 Task: Add an event with the title Second Interview with Christena, date '2023/11/17', time 8:30 AM to 10:30 AMand add a description: Staff Training on Customer Service is a comprehensive and interactive program designed to equip employees with the skills, knowledge, and mindset necessary to deliver exceptional customer service experiences. This training focuses on building strong customer relationships, enhancing communication skills, and developing problem-solving abilities to exceed customer expectations._x000D_
_x000D_
, put the event into Red category . Add location for the event as: 987 Unter den Linden, Berlin, Germany, logged in from the account softage.9@softage.netand send the event invitation to softage.10@softage.net with CC to  softage.7@softage.net. Set a reminder for the event At time of event
Action: Mouse moved to (81, 110)
Screenshot: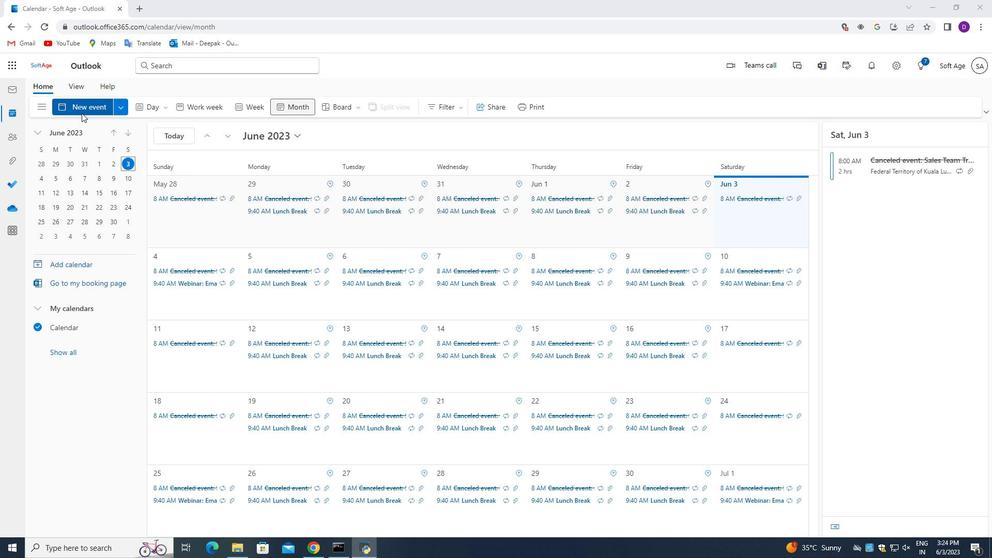 
Action: Mouse pressed left at (81, 110)
Screenshot: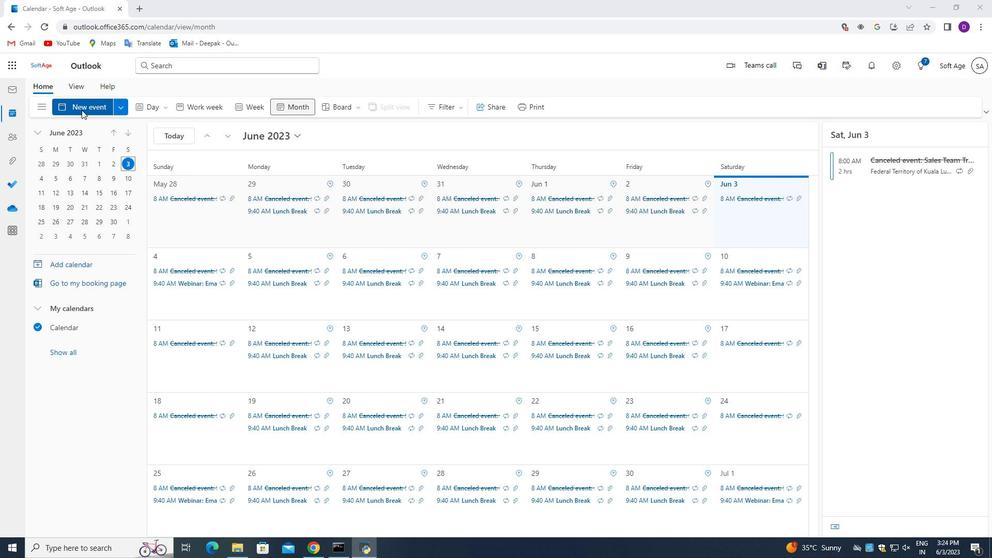 
Action: Mouse moved to (367, 375)
Screenshot: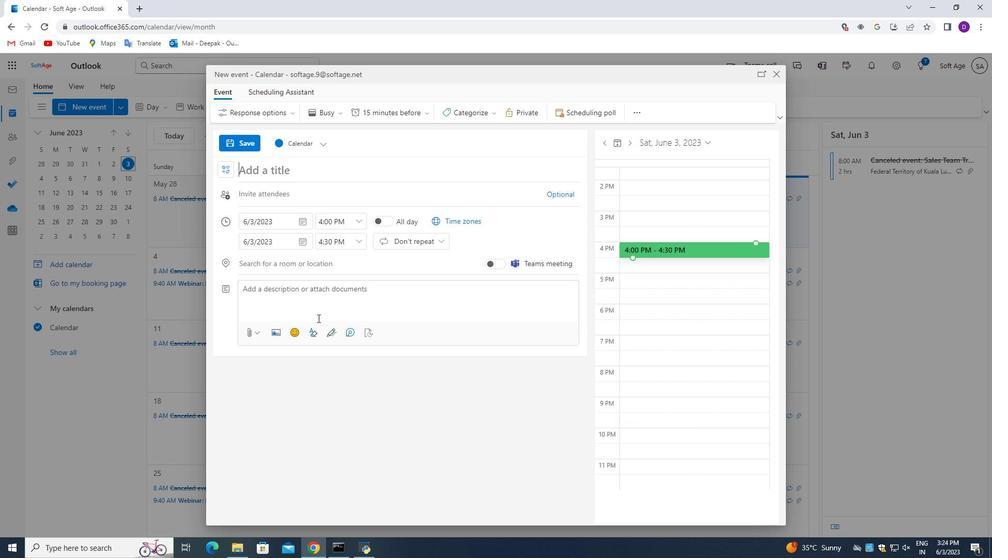 
Action: Key pressed <Key.shift_r>Second<Key.space><Key.shift>Interview<Key.space>with<Key.space><Key.shift_r>Cg<Key.backspace>hristena,<Key.space><Key.backspace><Key.backspace>
Screenshot: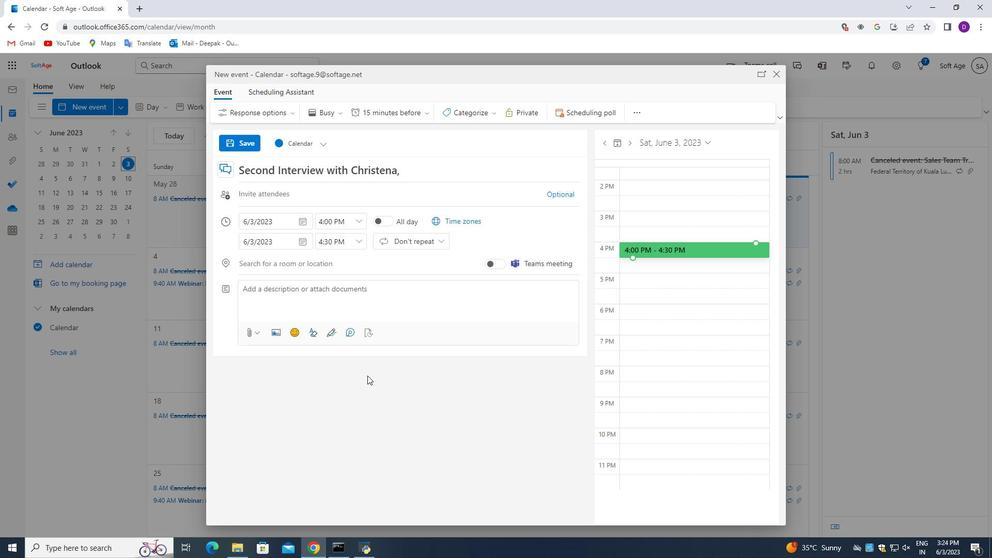 
Action: Mouse moved to (302, 223)
Screenshot: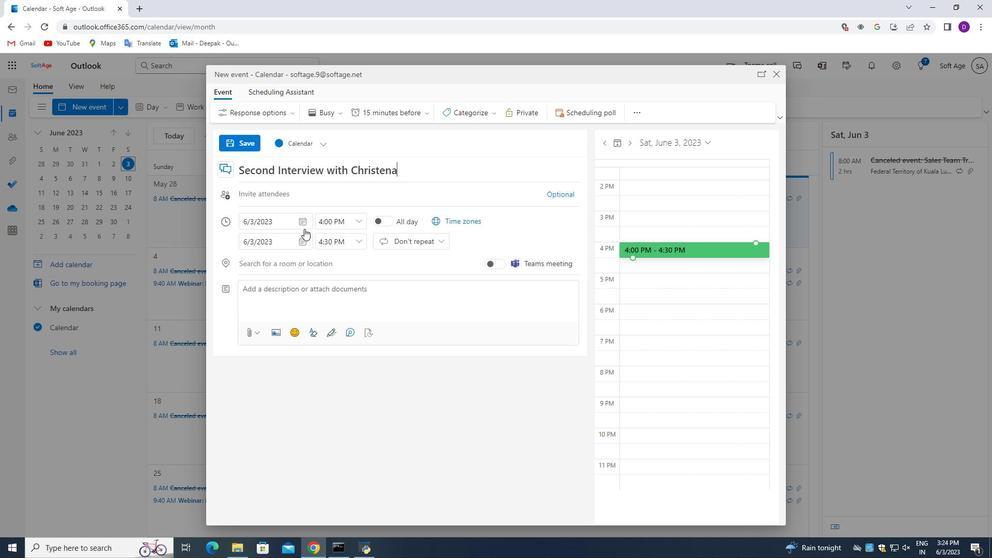 
Action: Mouse pressed left at (302, 223)
Screenshot: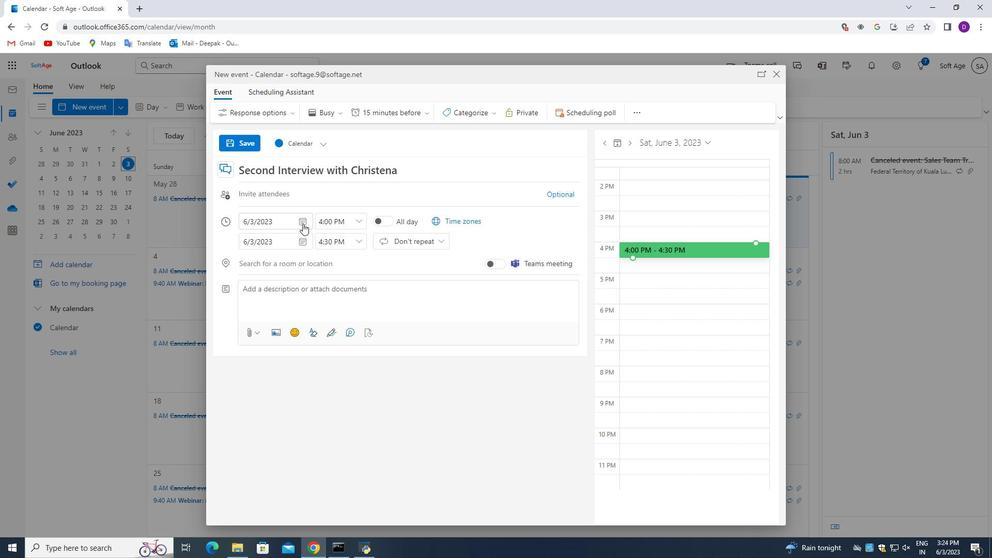 
Action: Mouse moved to (271, 241)
Screenshot: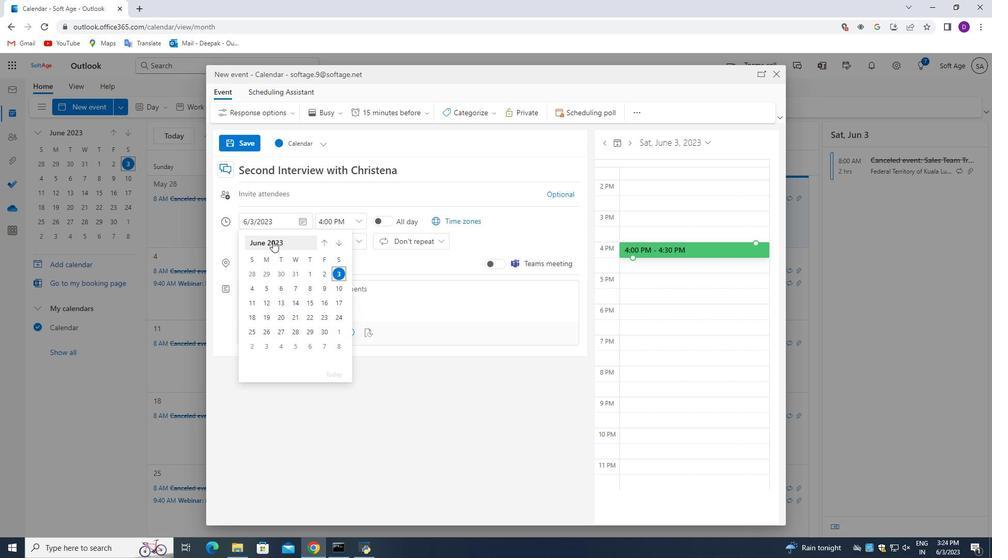 
Action: Mouse pressed left at (271, 241)
Screenshot: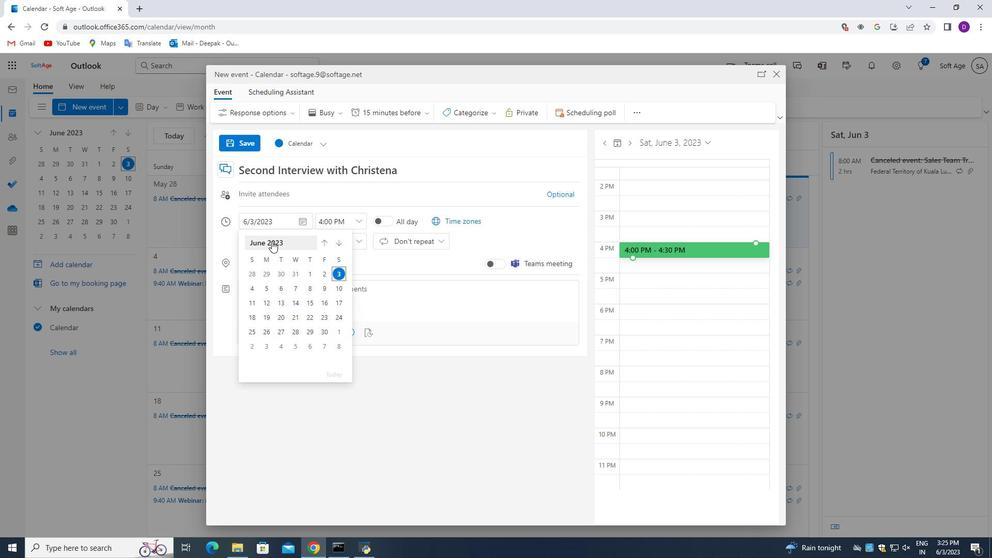
Action: Mouse moved to (333, 241)
Screenshot: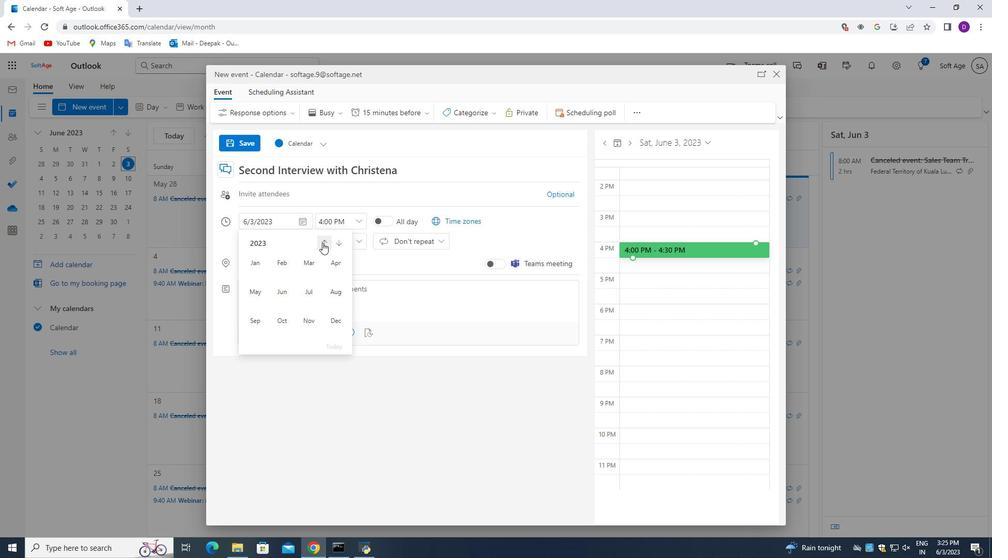 
Action: Mouse pressed left at (333, 241)
Screenshot: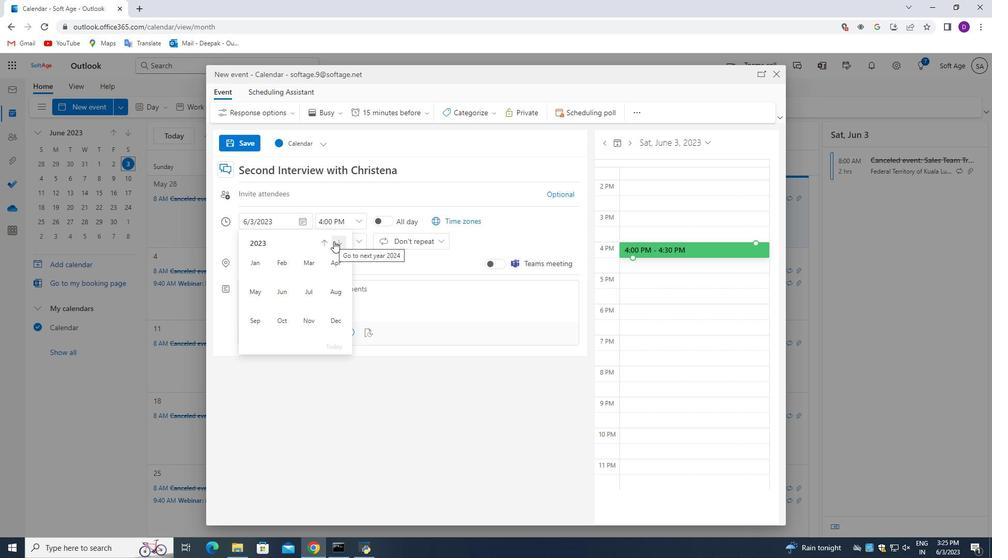 
Action: Mouse moved to (325, 240)
Screenshot: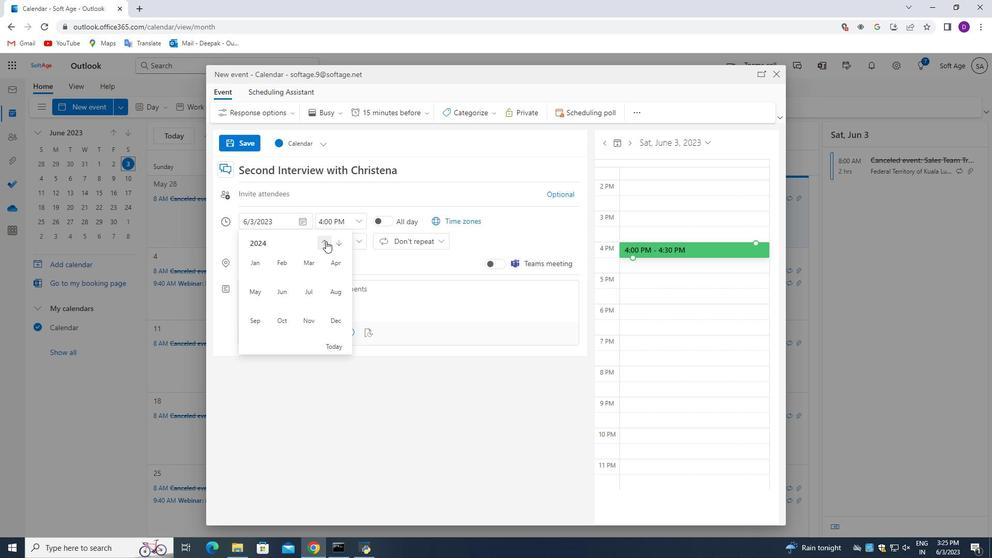 
Action: Mouse pressed left at (325, 240)
Screenshot: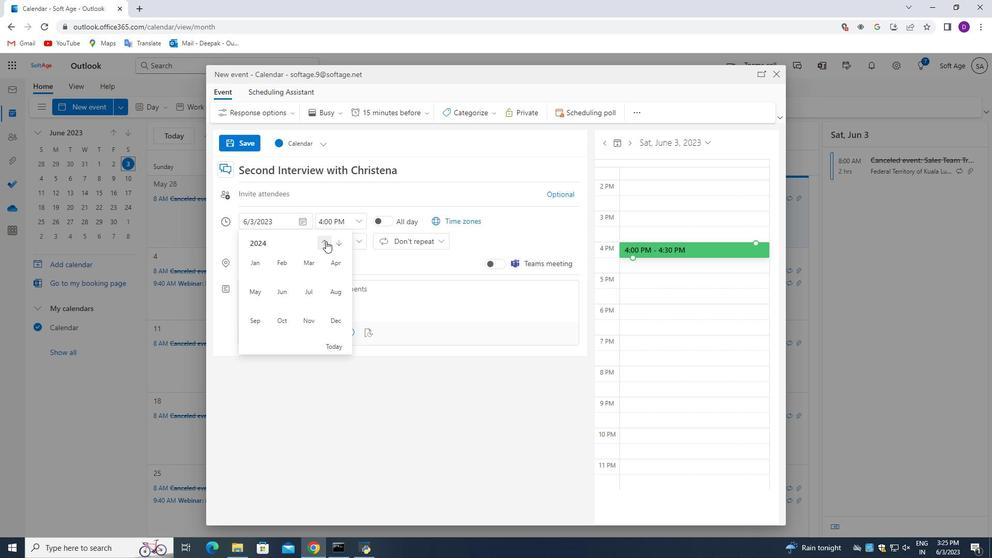 
Action: Mouse moved to (310, 317)
Screenshot: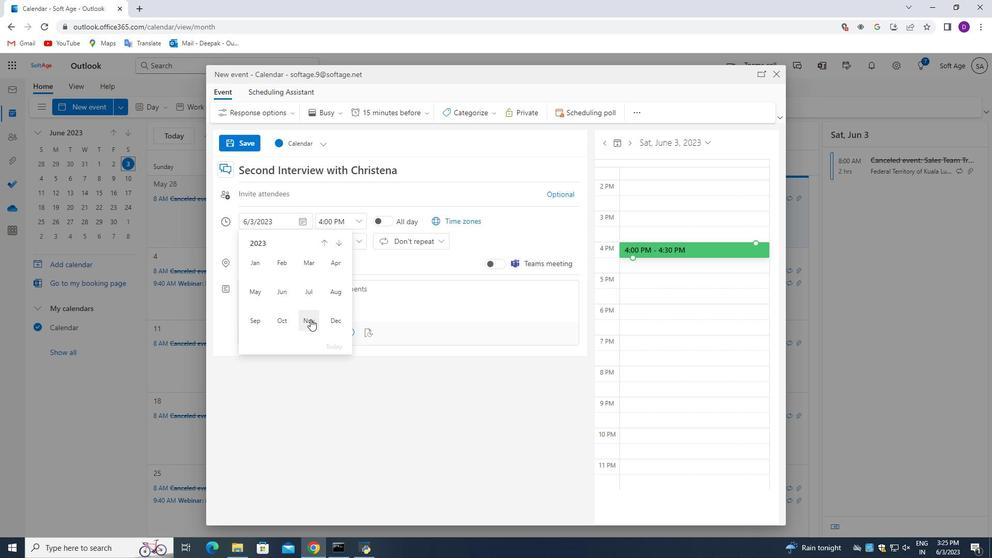 
Action: Mouse pressed left at (310, 317)
Screenshot: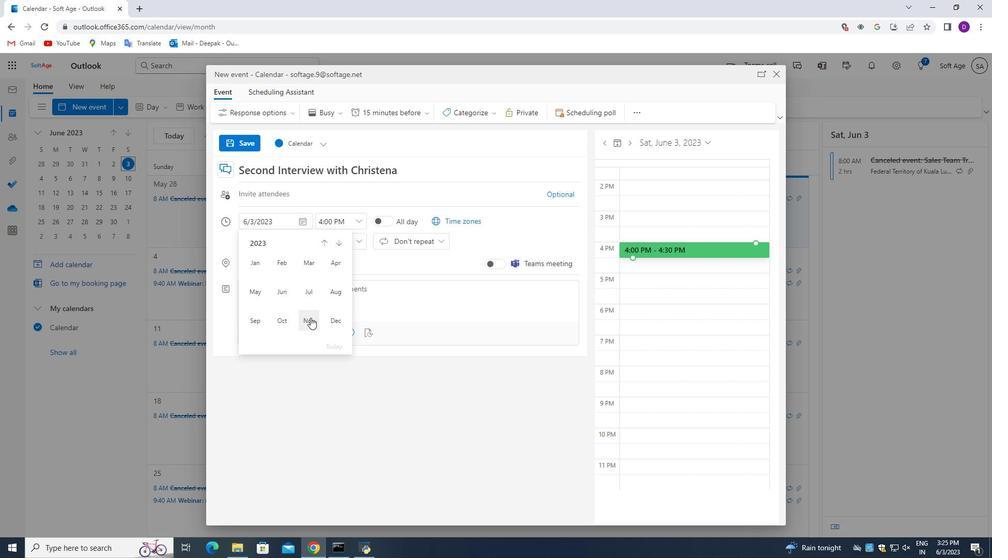 
Action: Mouse moved to (324, 302)
Screenshot: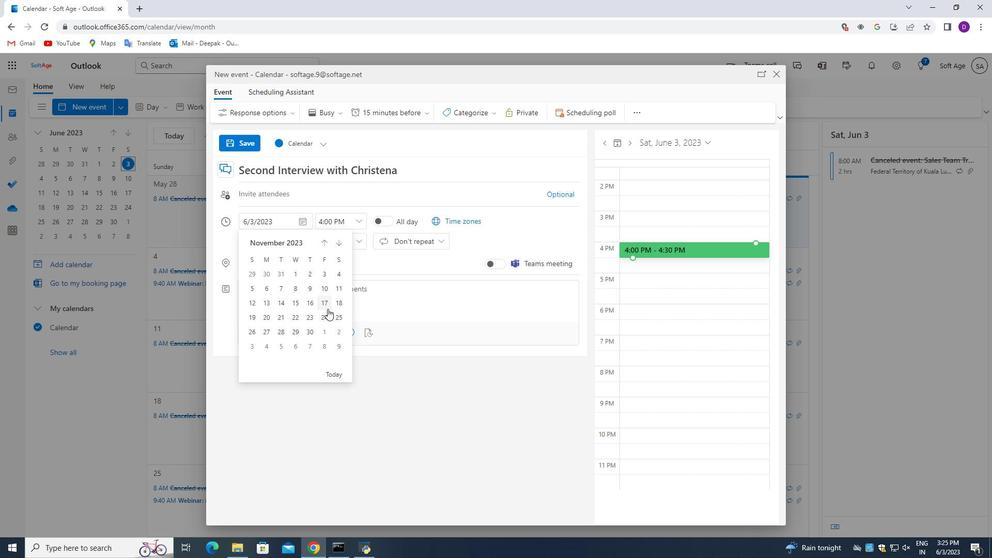 
Action: Mouse pressed left at (324, 302)
Screenshot: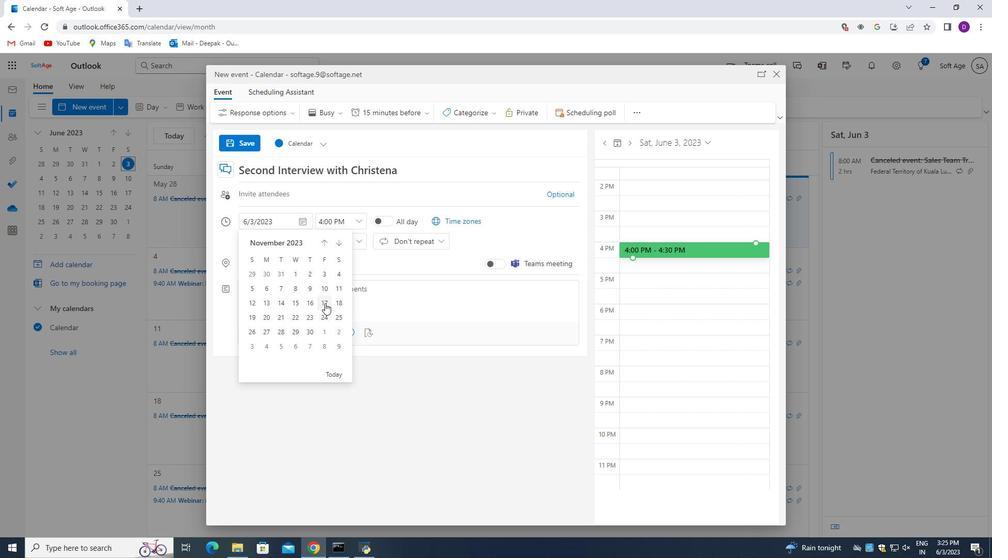 
Action: Mouse moved to (322, 222)
Screenshot: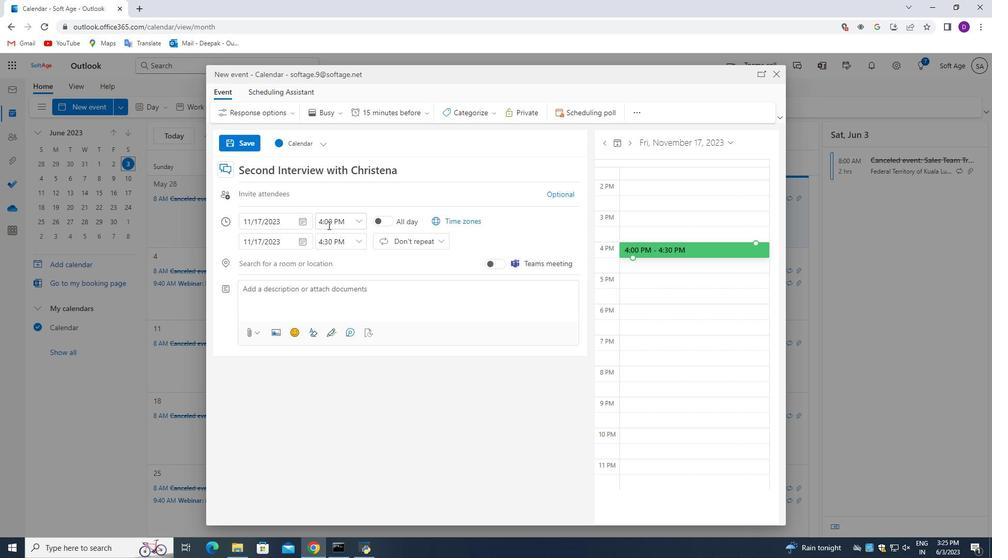 
Action: Mouse pressed left at (322, 222)
Screenshot: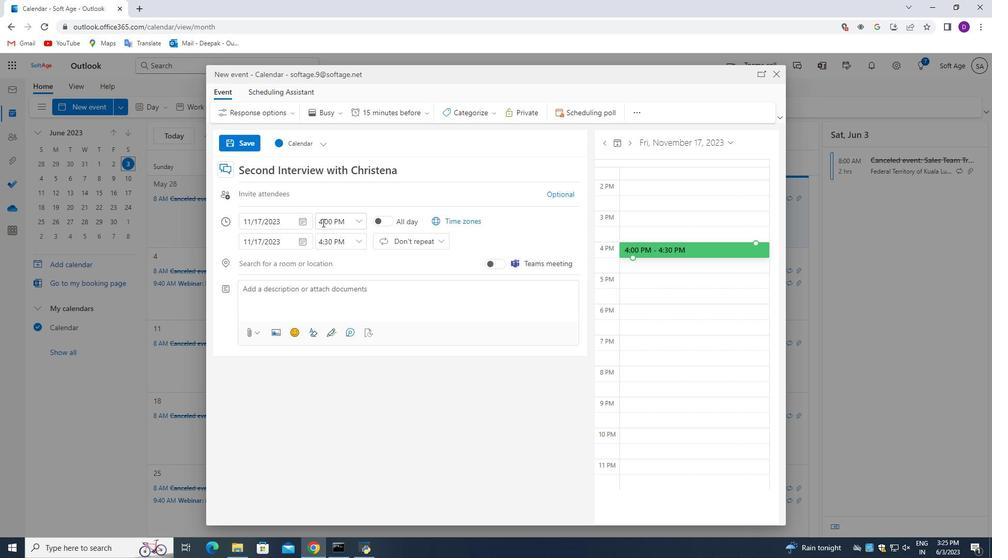 
Action: Mouse pressed left at (322, 222)
Screenshot: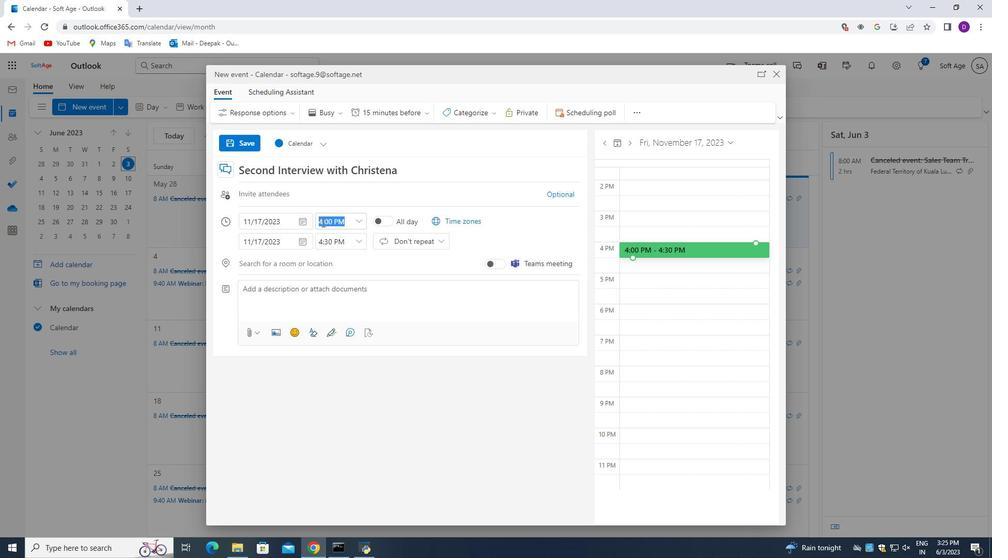 
Action: Mouse moved to (321, 220)
Screenshot: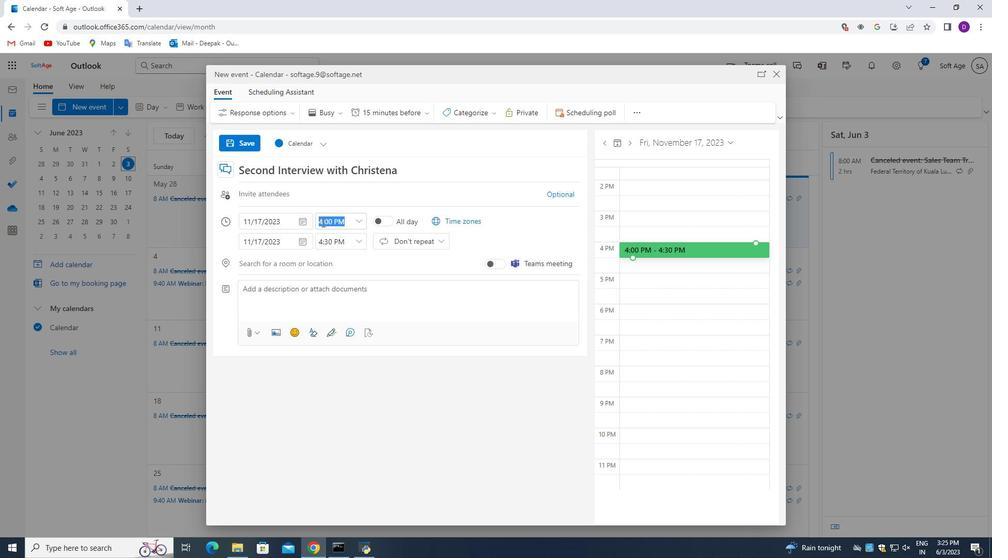 
Action: Mouse pressed left at (321, 220)
Screenshot: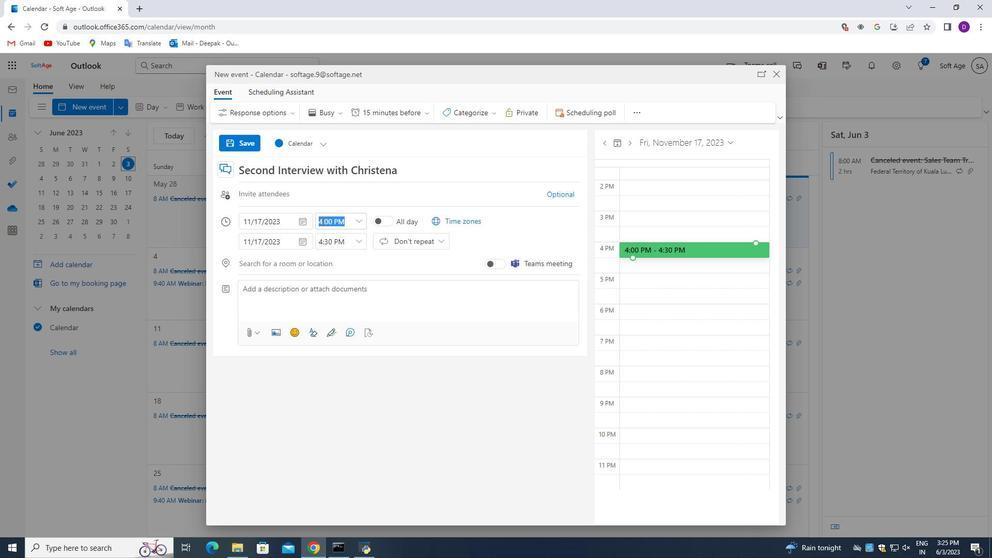 
Action: Mouse moved to (326, 229)
Screenshot: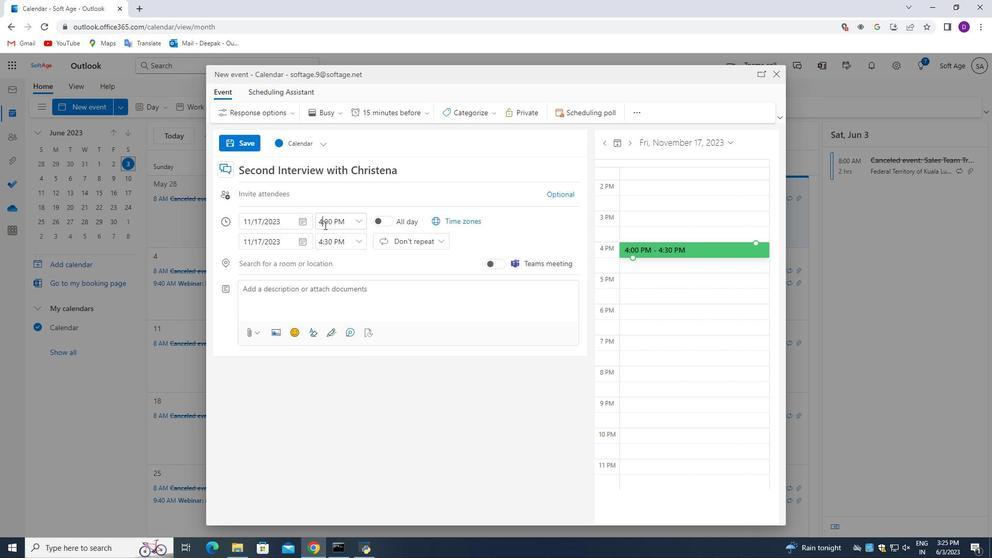 
Action: Key pressed <Key.backspace>8
Screenshot: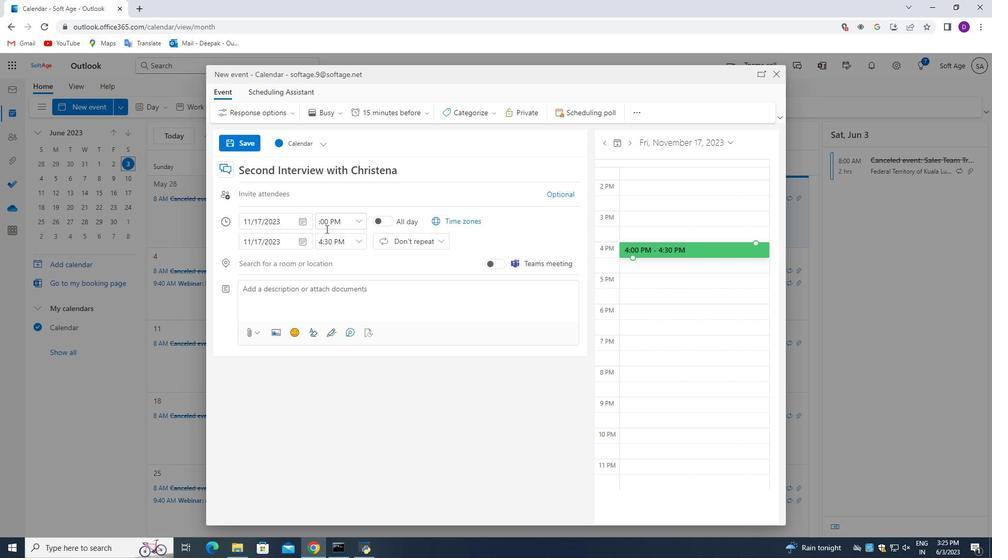 
Action: Mouse moved to (328, 223)
Screenshot: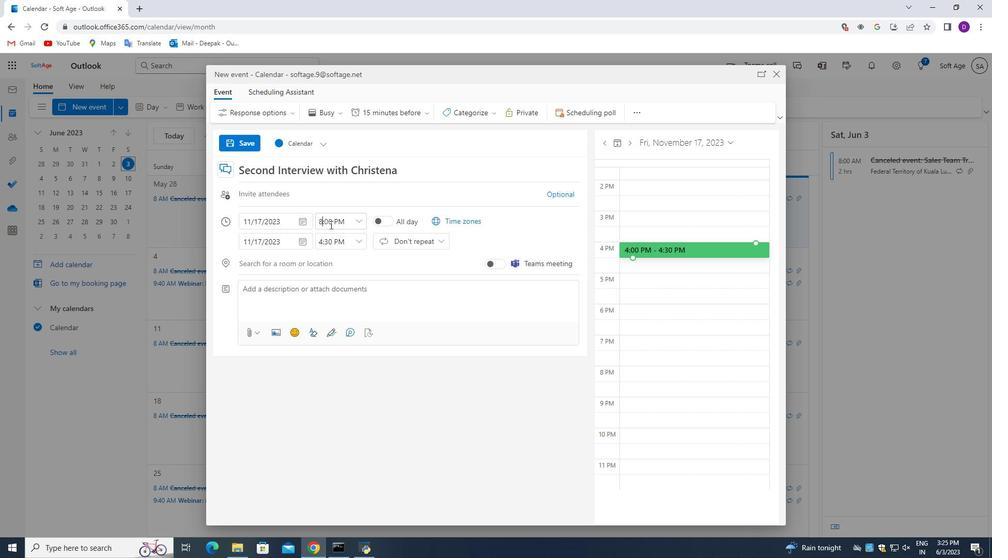
Action: Key pressed <Key.right><Key.right><Key.backspace>3
Screenshot: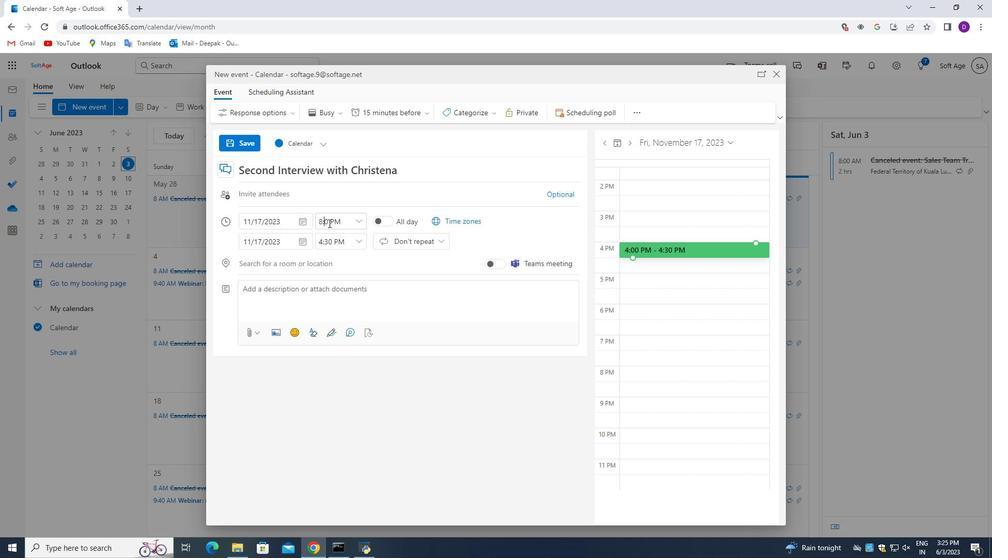 
Action: Mouse moved to (337, 220)
Screenshot: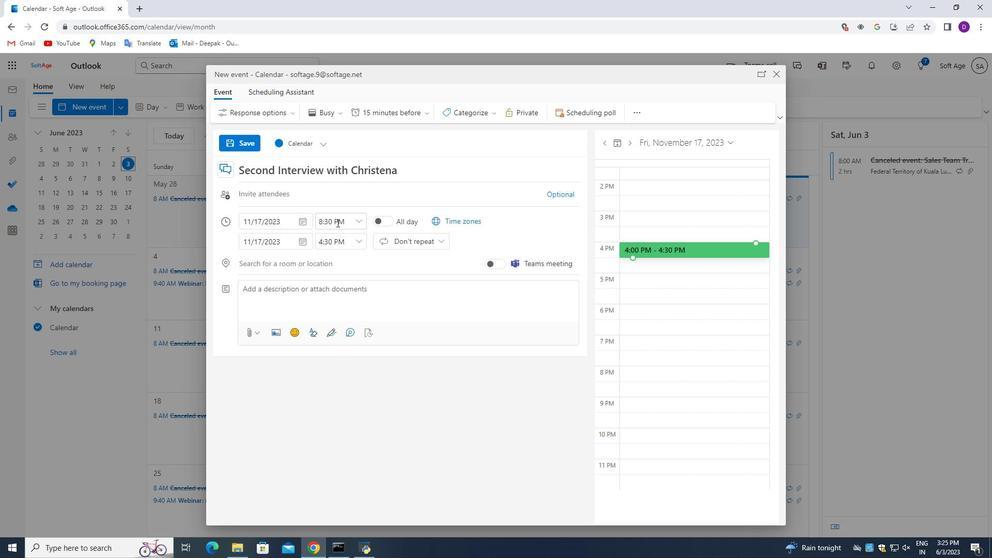 
Action: Mouse pressed left at (337, 220)
Screenshot: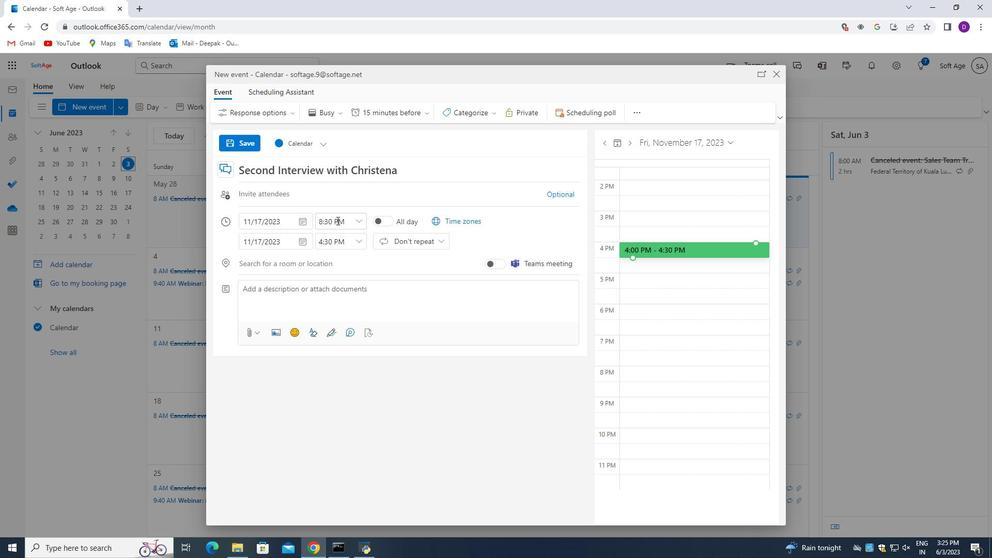 
Action: Mouse moved to (339, 225)
Screenshot: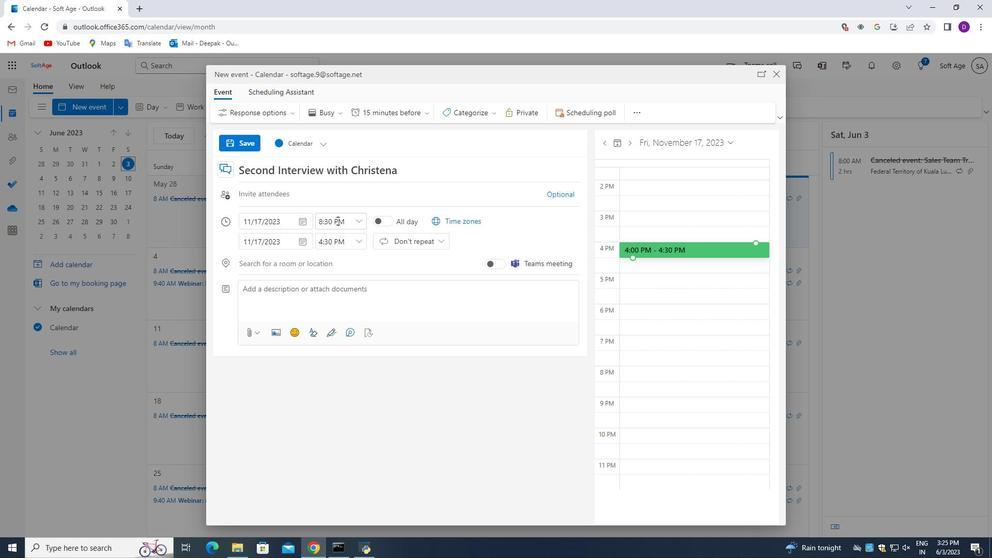 
Action: Key pressed <Key.backspace><Key.shift_r>A
Screenshot: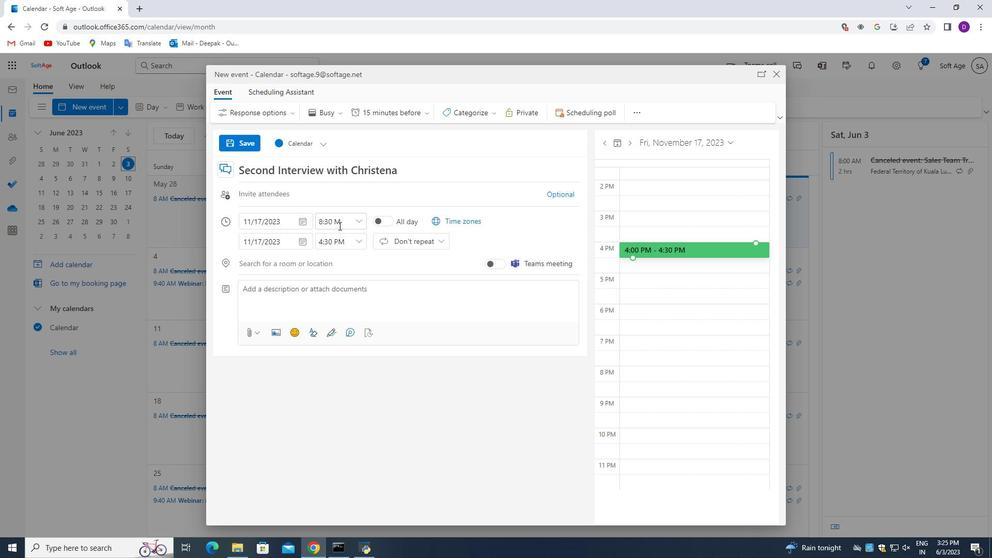 
Action: Mouse moved to (322, 242)
Screenshot: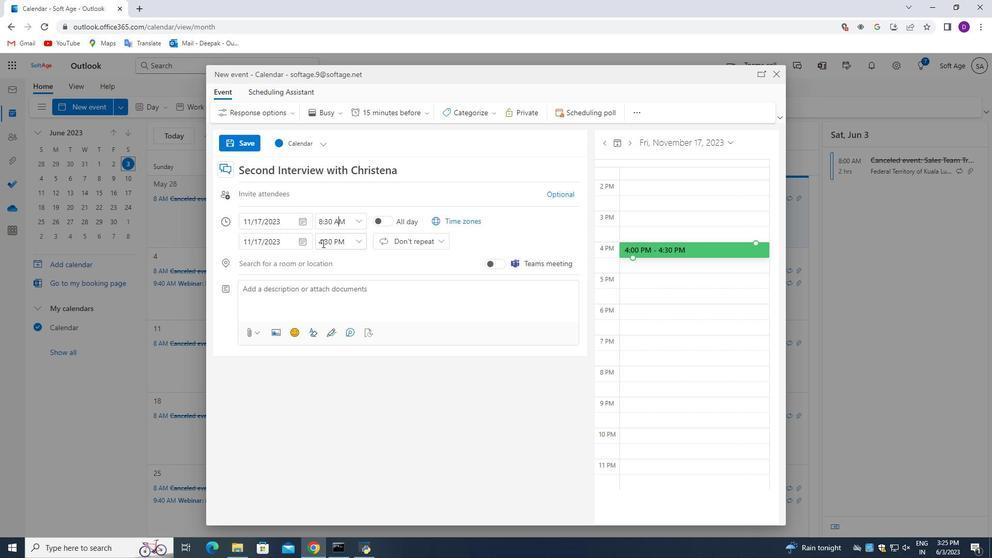 
Action: Mouse pressed left at (322, 242)
Screenshot: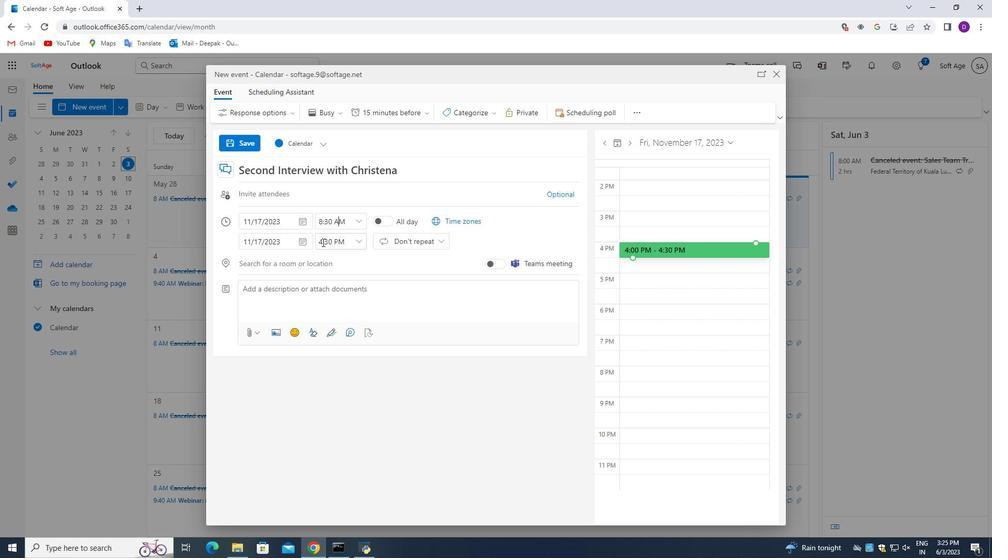 
Action: Mouse pressed left at (322, 242)
Screenshot: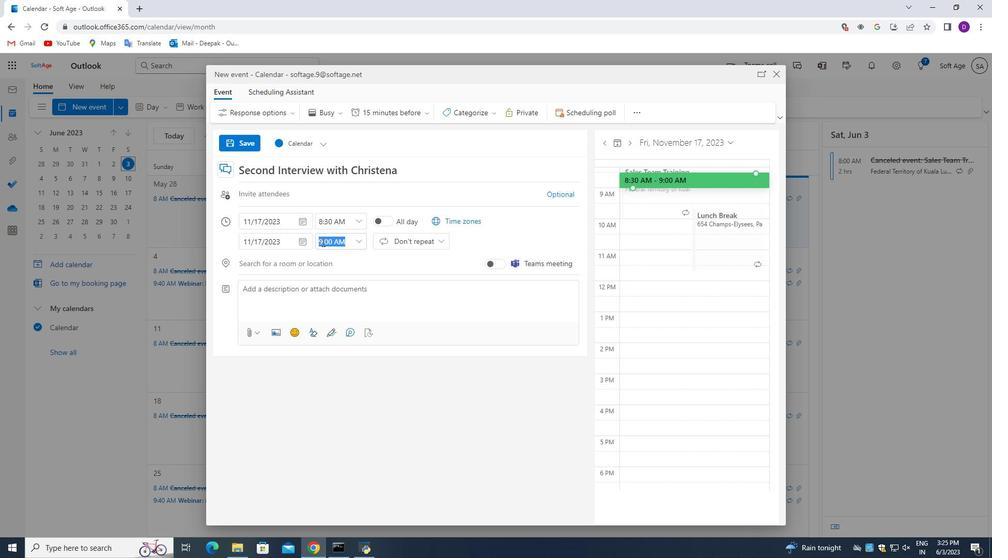 
Action: Mouse moved to (322, 241)
Screenshot: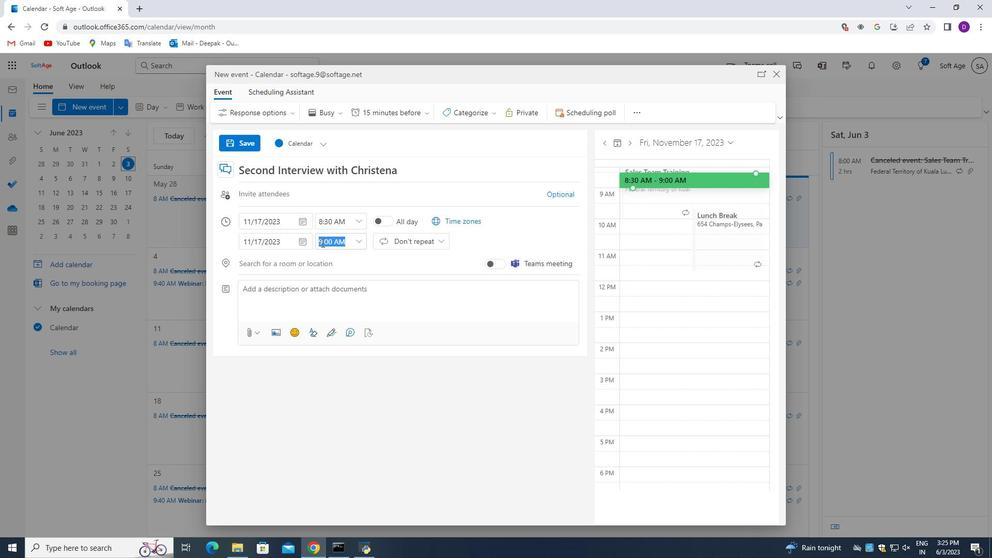
Action: Mouse pressed left at (322, 241)
Screenshot: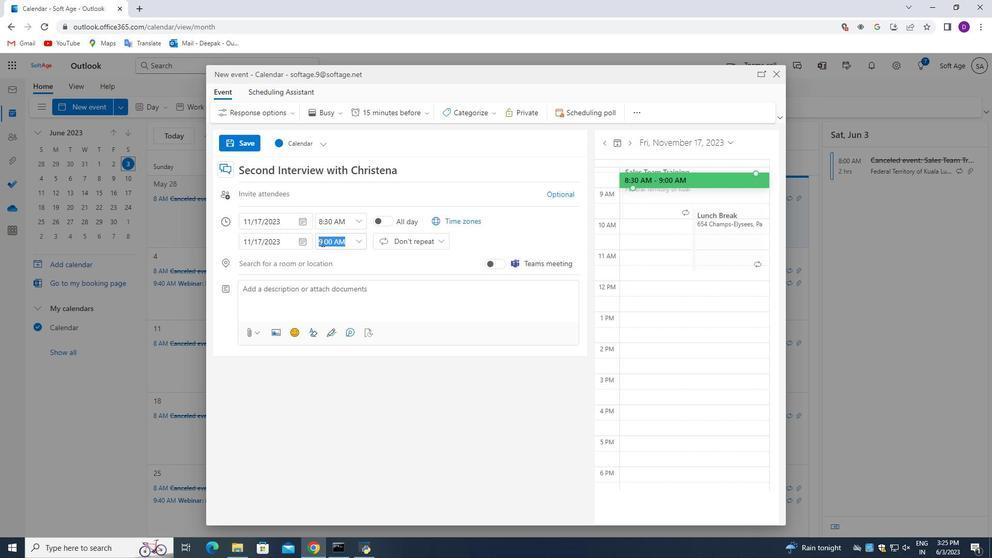 
Action: Mouse moved to (326, 257)
Screenshot: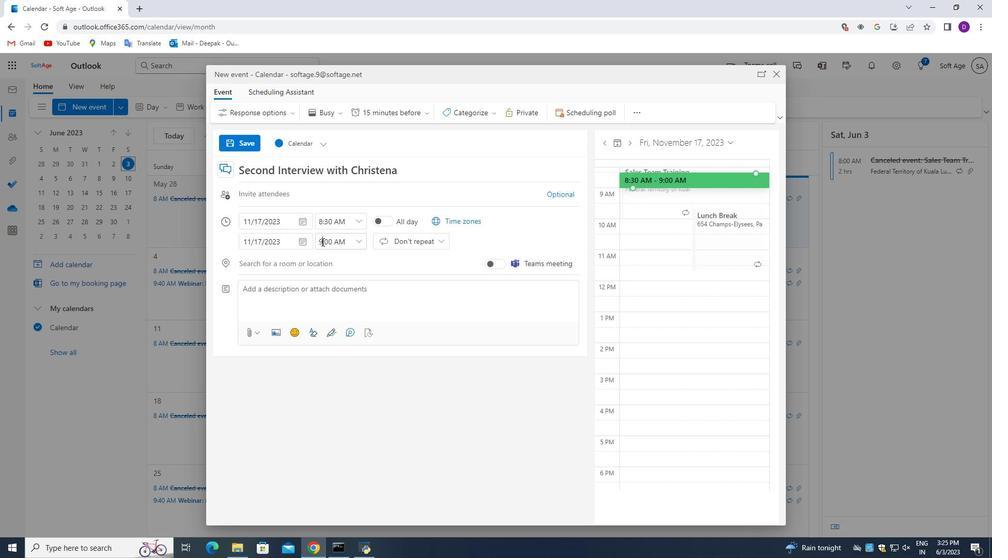 
Action: Key pressed <Key.backspace>10<Key.right><Key.right><Key.backspace>3
Screenshot: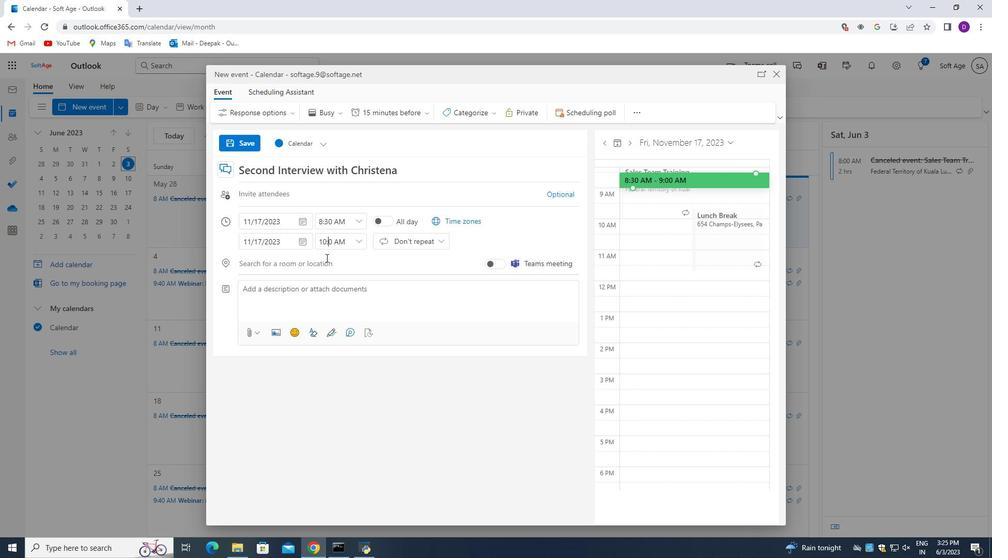 
Action: Mouse moved to (315, 292)
Screenshot: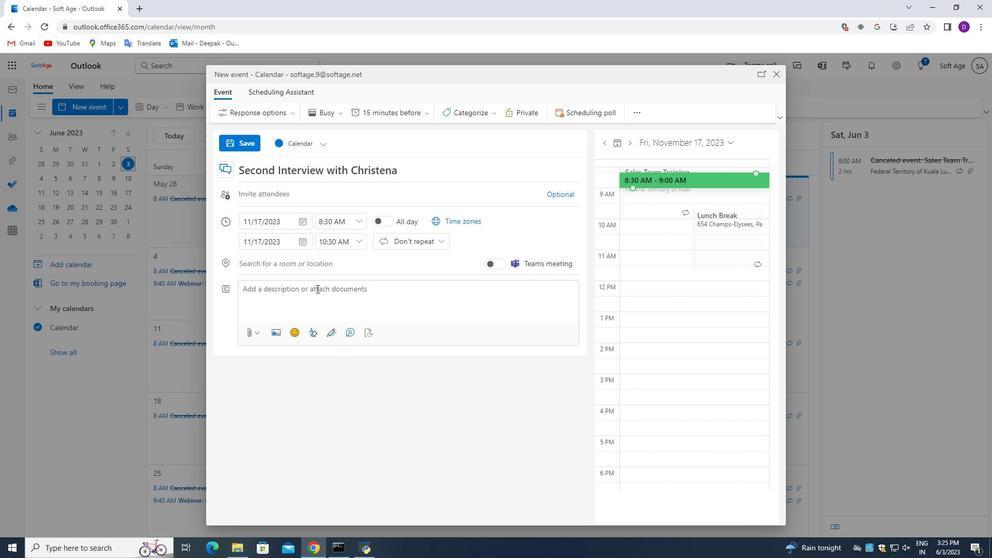 
Action: Mouse pressed left at (315, 292)
Screenshot: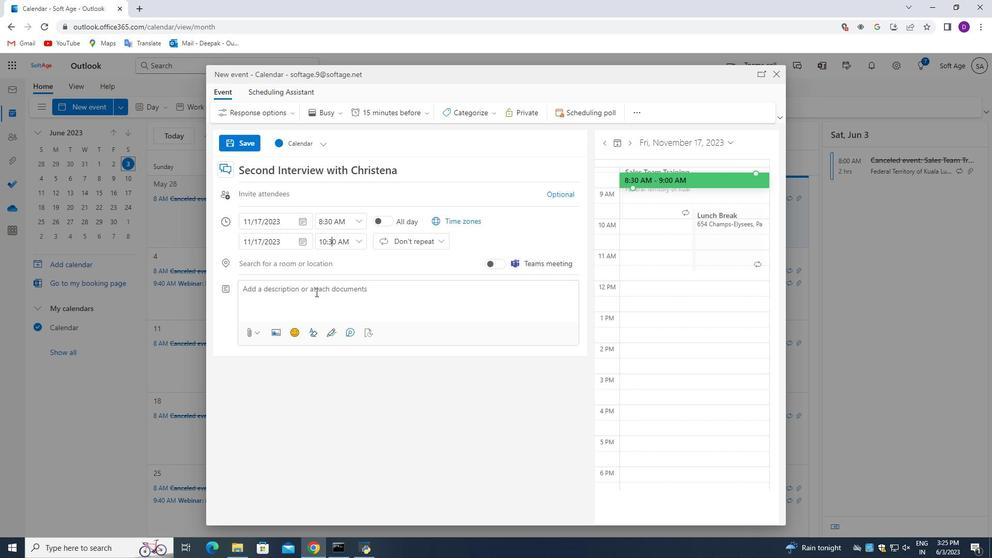 
Action: Mouse moved to (324, 400)
Screenshot: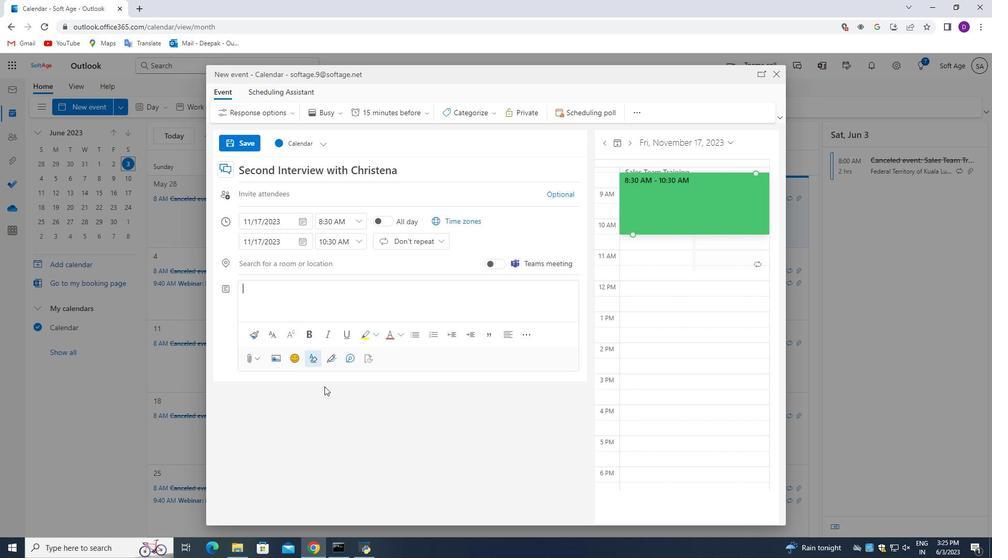 
Action: Key pressed <Key.shift_r>Staff<Key.space><Key.shift_r>Training<Key.space>on<Key.space><Key.shift_r><Key.shift_r><Key.shift_r><Key.shift_r><Key.shift_r><Key.shift_r>Customer<Key.space><Key.shift_r>Service<Key.space>is<Key.space>a<Key.space>comprehensive<Key.space>and<Key.space>interactive<Key.space>program<Key.space>designed<Key.space>to<Key.space>equip<Key.space>employees<Key.space>with<Key.space>the<Key.space>skills<Key.space>they<Key.backspace><Key.backspace><Key.backspace><Key.backspace><Key.backspace>,<Key.space><Key.shift>Knowledge,<Key.space>and<Key.space>minde<Key.backspace>set<Key.space>necessary<Key.space>to<Key.space>deliver<Key.space>exe<Key.backspace>ceptional<Key.space>customerservis<Key.backspace><Key.backspace><Key.backspace><Key.backspace><Key.backspace><Key.backspace><Key.space>service<Key.space>experiences.<Key.space><Key.shift_r>Ths<Key.backspace>is<Key.space>training<Key.space>focuses<Key.space>on<Key.space>building<Key.space>strong<Key.space>customer<Key.space>relationships,<Key.space>enhancing<Key.space>communication<Key.space>skills<Key.space><Key.backspace>,<Key.space>and<Key.space>developing<Key.space>problem-solving<Key.space>abilities<Key.space>to<Key.space>exceed<Key.space>customer<Key.space>expectations.
Screenshot: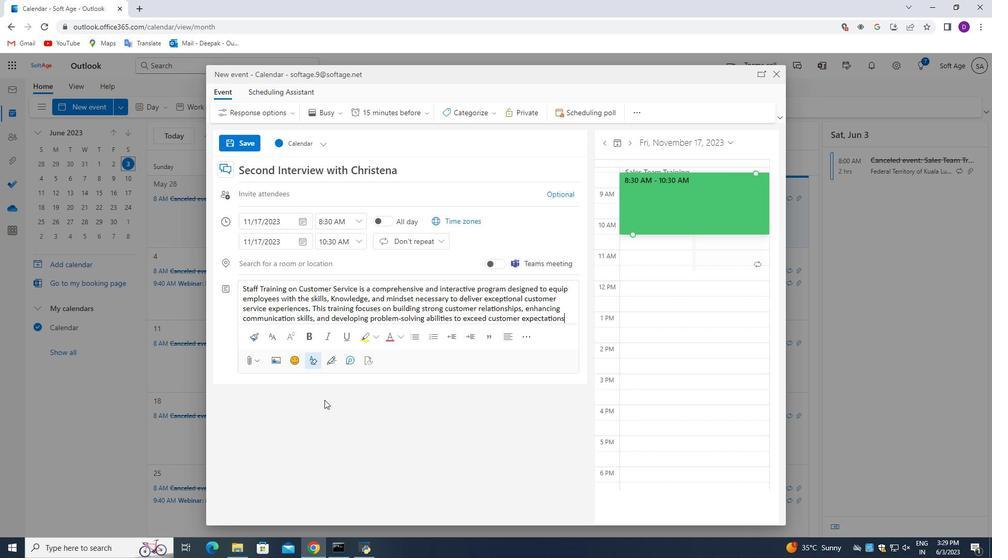 
Action: Mouse moved to (267, 262)
Screenshot: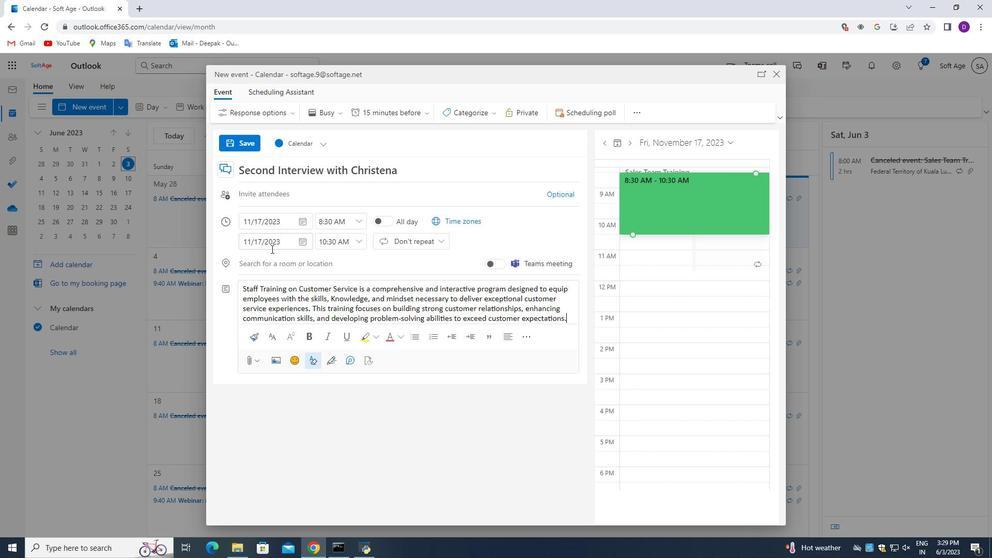 
Action: Mouse pressed left at (267, 262)
Screenshot: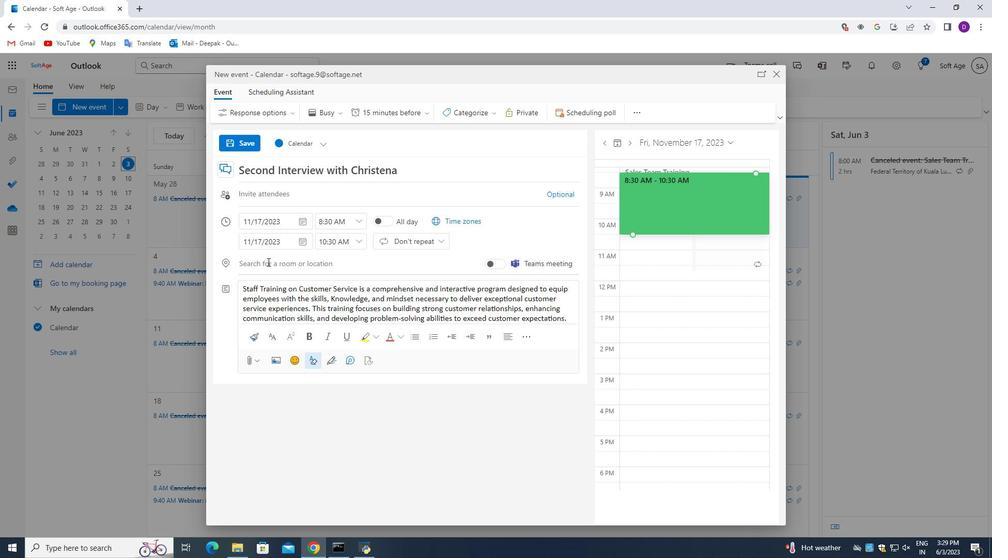 
Action: Mouse moved to (470, 114)
Screenshot: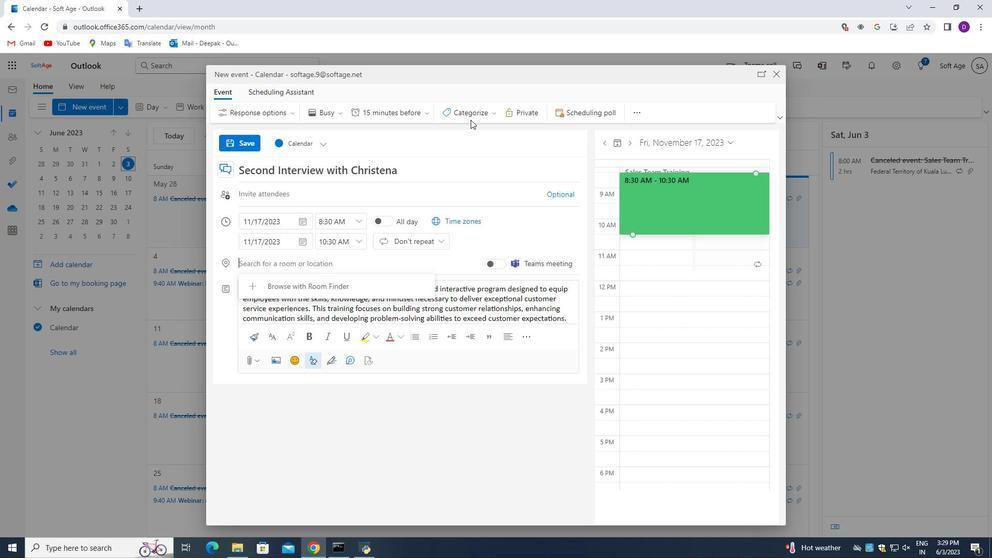
Action: Mouse pressed left at (470, 114)
Screenshot: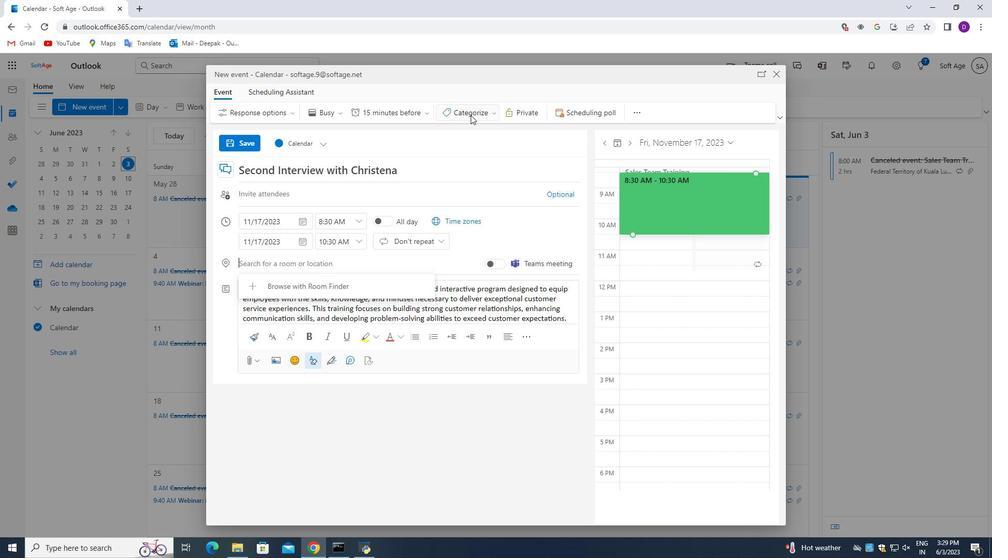 
Action: Mouse moved to (483, 194)
Screenshot: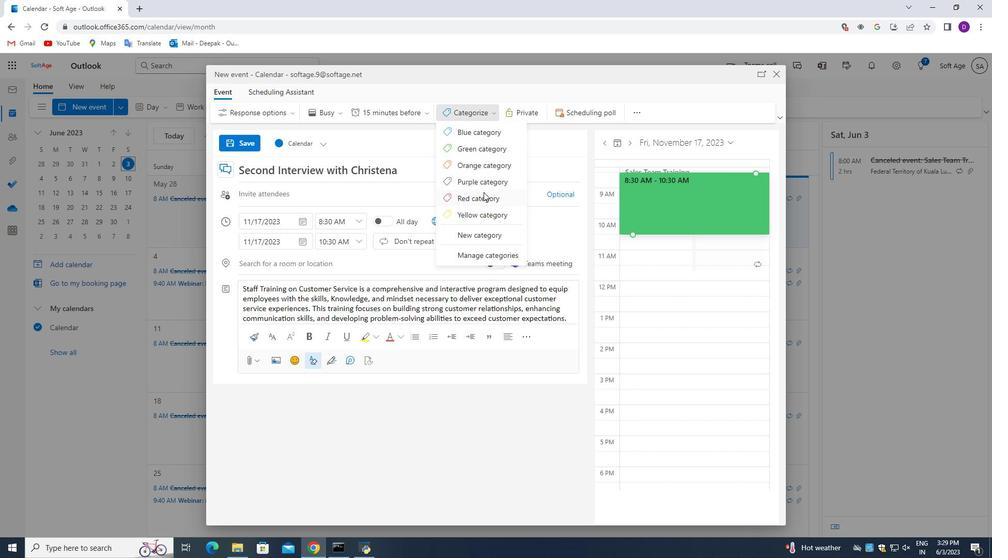 
Action: Mouse pressed left at (483, 194)
Screenshot: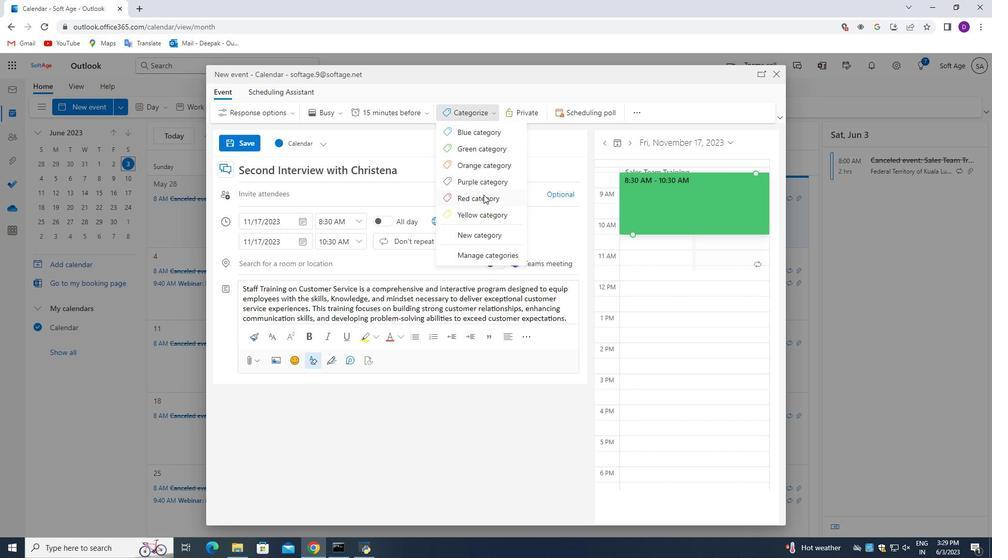 
Action: Mouse moved to (261, 263)
Screenshot: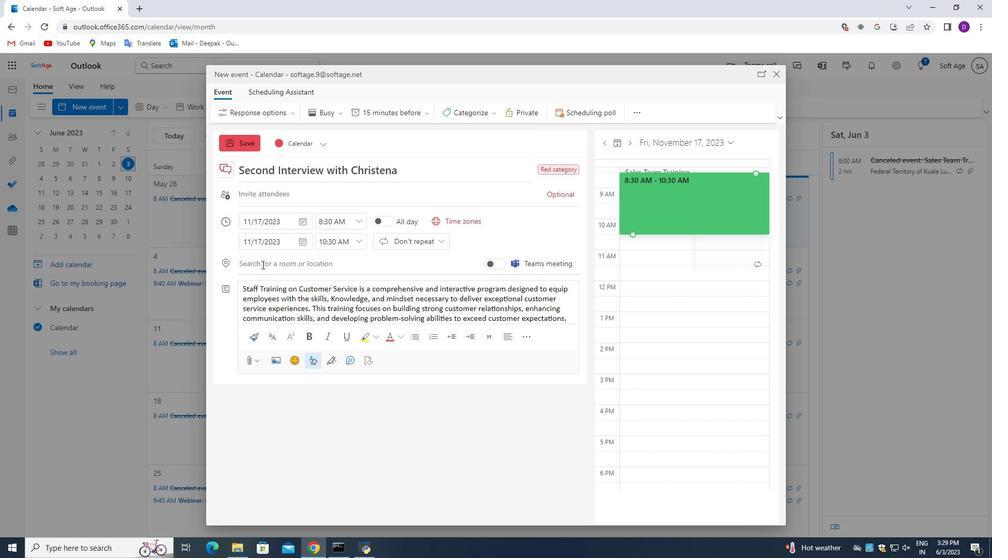 
Action: Mouse pressed left at (261, 263)
Screenshot: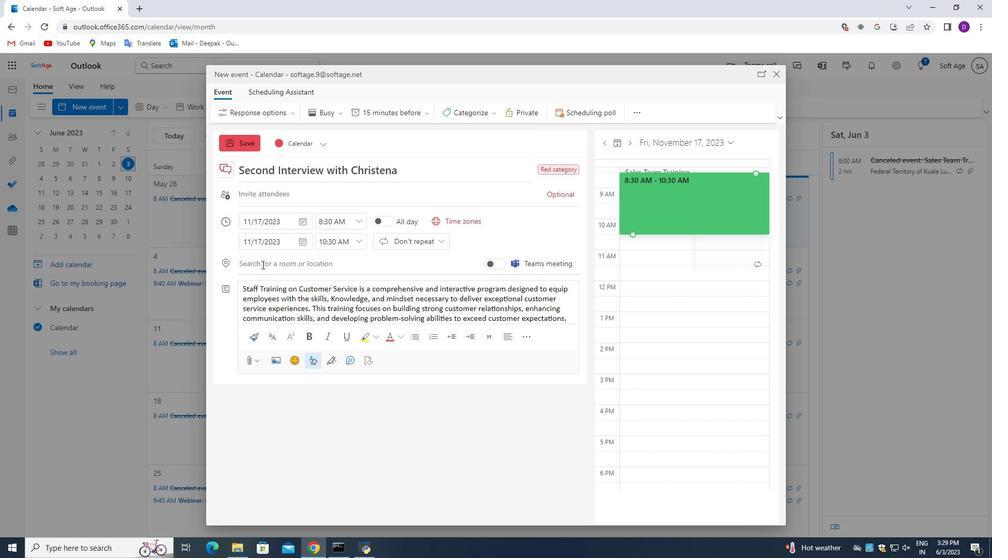 
Action: Mouse moved to (320, 414)
Screenshot: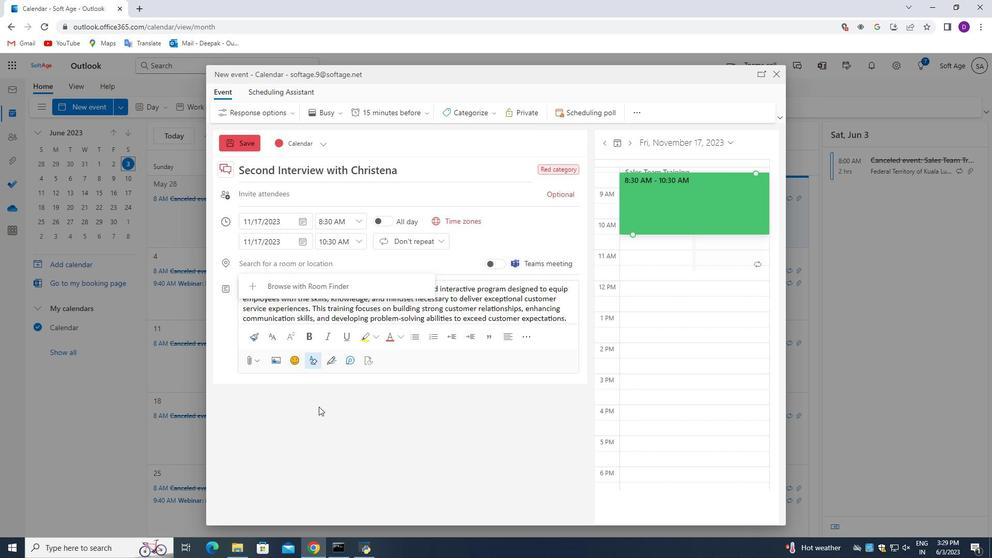 
Action: Key pressed 987<Key.space><Key.shift><Key.shift><Key.shift><Key.shift><Key.shift><Key.shift><Key.shift><Key.shift><Key.shift><Key.shift><Key.shift><Key.shift><Key.shift>Unter<Key.space>den<Key.space><Key.shift>Linden,<Key.space><Key.shift_r>Berlin,<Key.space><Key.shift_r>Germany
Screenshot: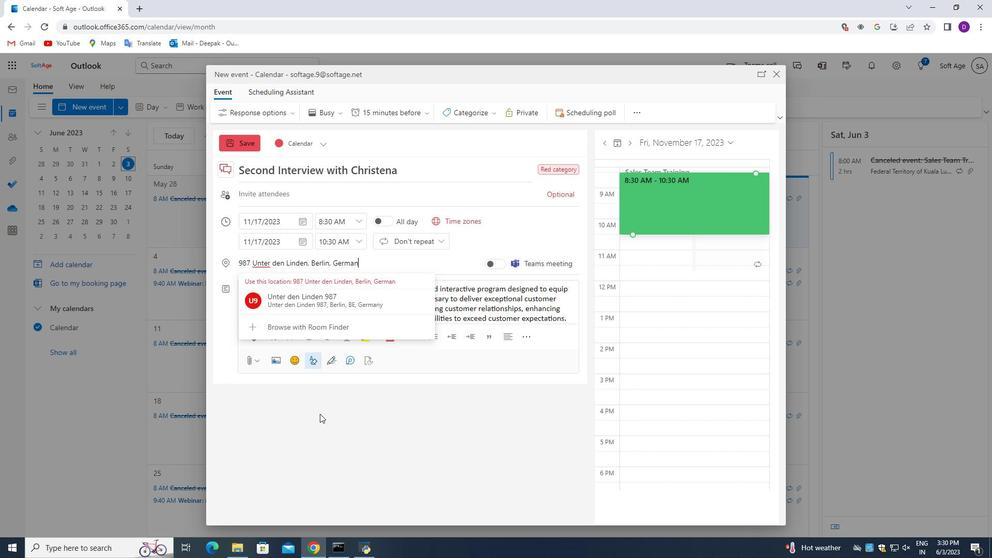 
Action: Mouse pressed left at (320, 414)
Screenshot: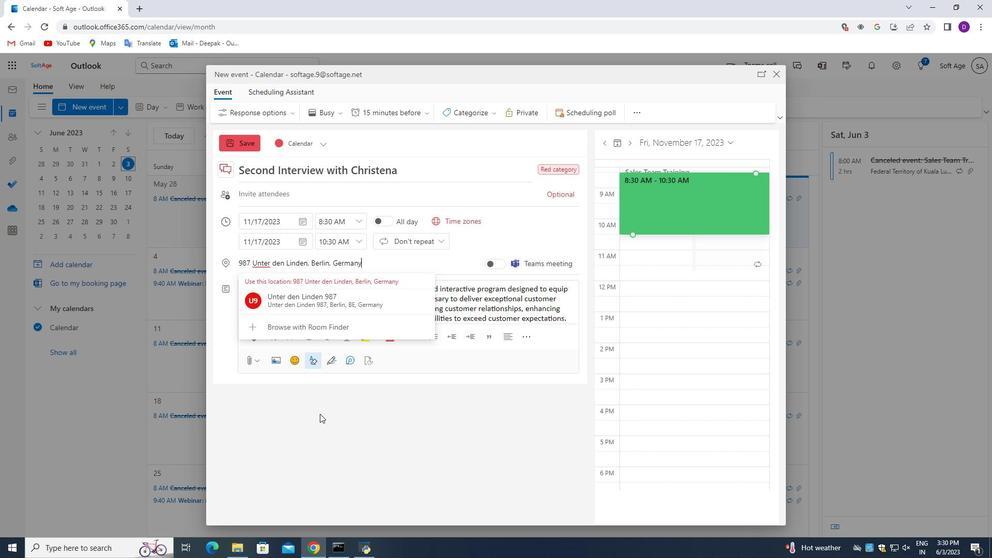 
Action: Mouse moved to (289, 194)
Screenshot: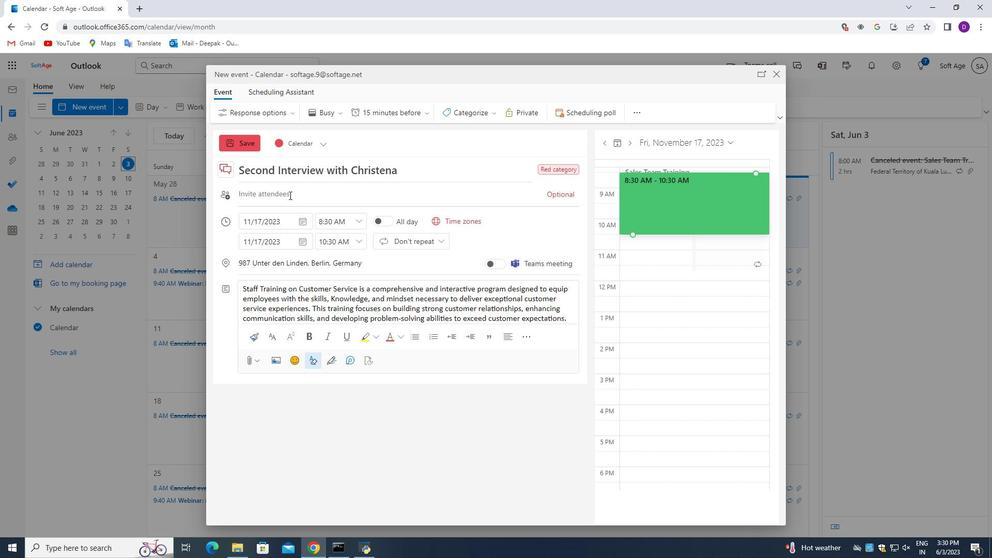 
Action: Mouse pressed left at (289, 194)
Screenshot: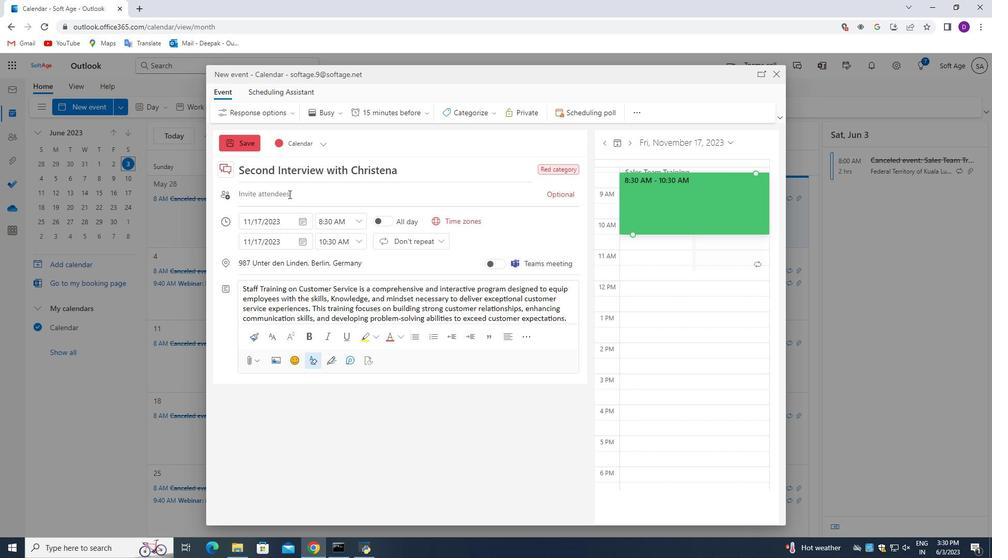 
Action: Mouse moved to (328, 402)
Screenshot: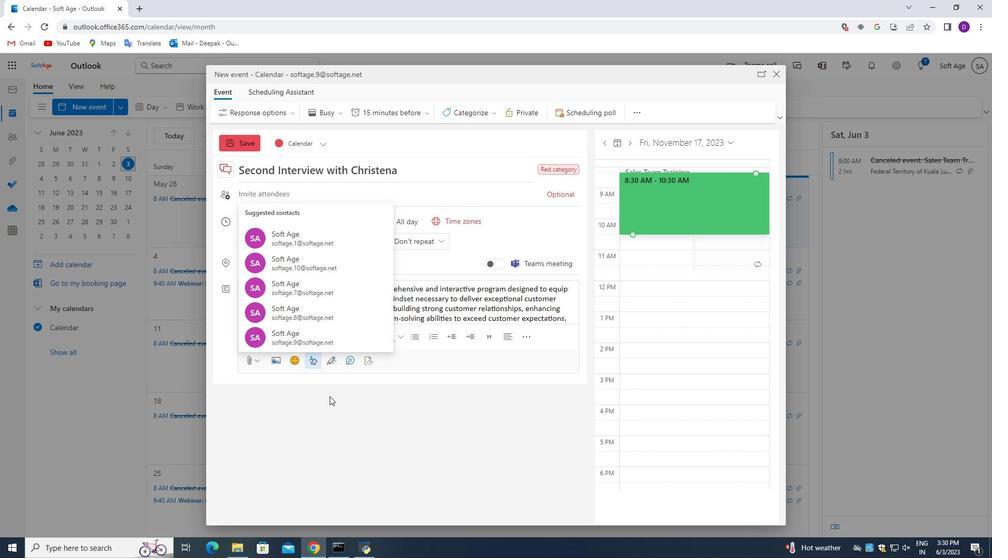 
Action: Key pressed softage.10<Key.shift>@softage.net<Key.enter>
Screenshot: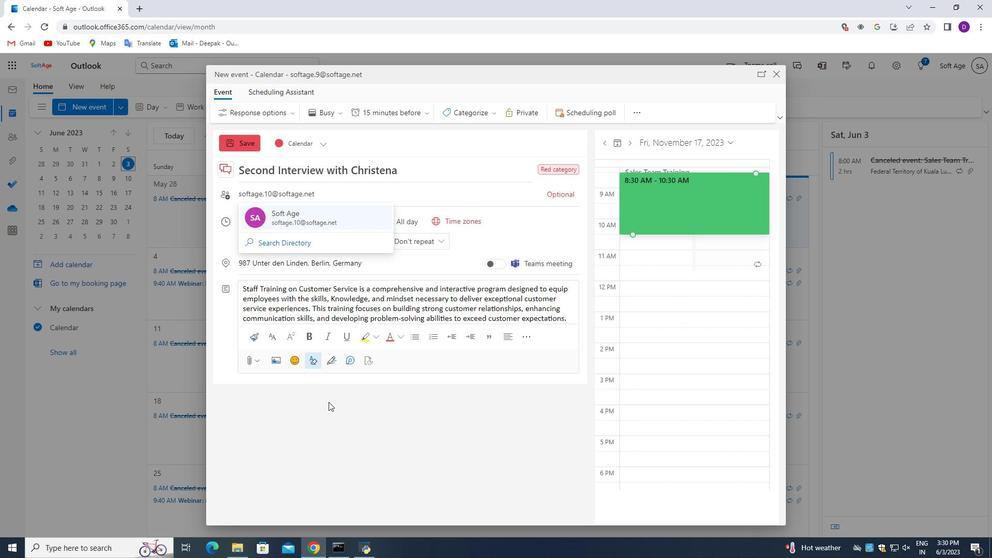 
Action: Mouse moved to (563, 191)
Screenshot: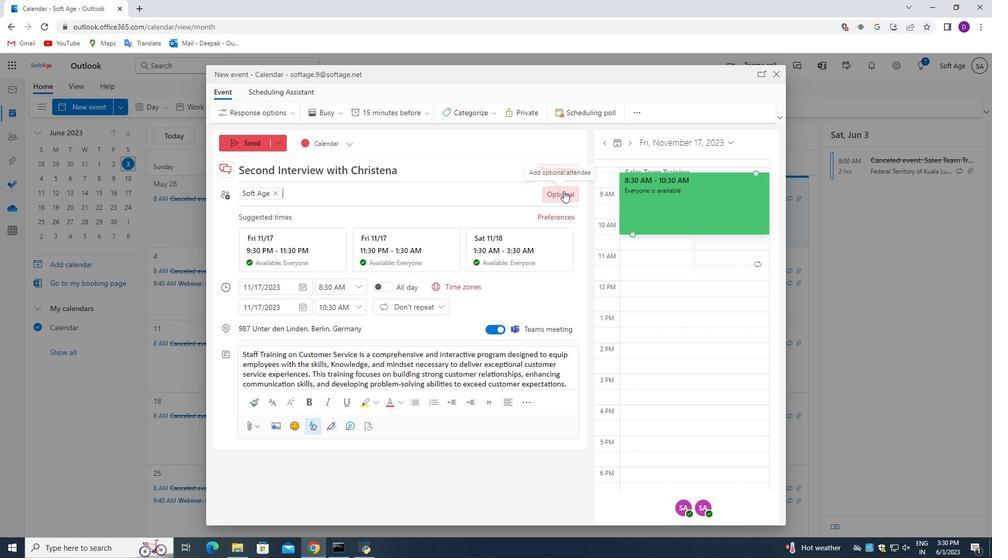 
Action: Mouse pressed left at (563, 191)
Screenshot: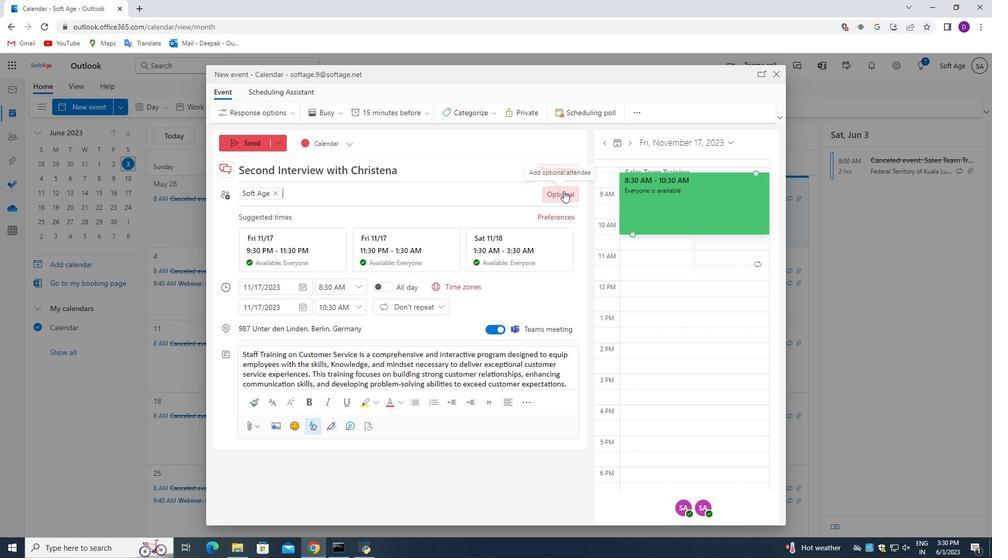 
Action: Mouse moved to (382, 197)
Screenshot: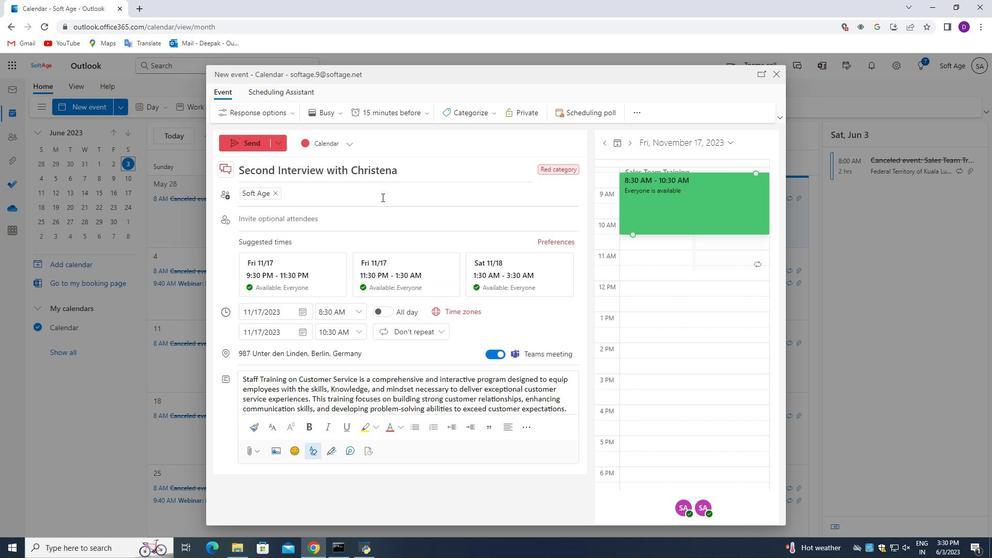 
Action: Key pressed softage.7<Key.shift>@softage.net<Key.enter>
Screenshot: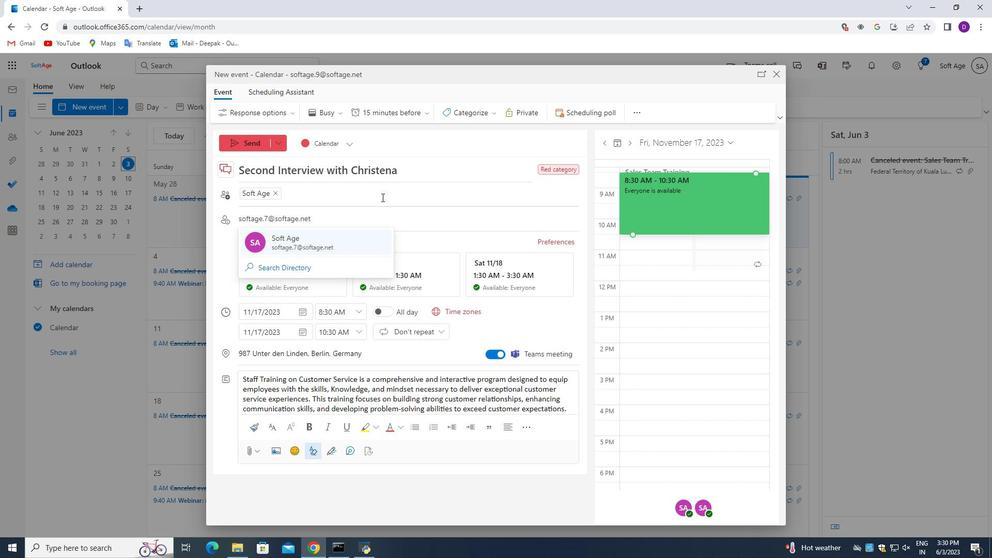 
Action: Mouse moved to (390, 114)
Screenshot: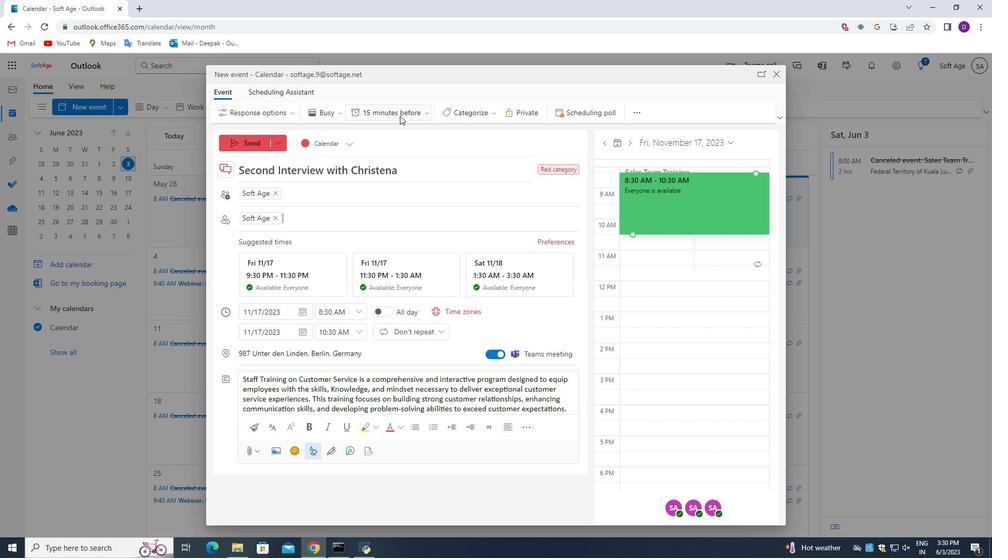 
Action: Mouse pressed left at (390, 114)
Screenshot: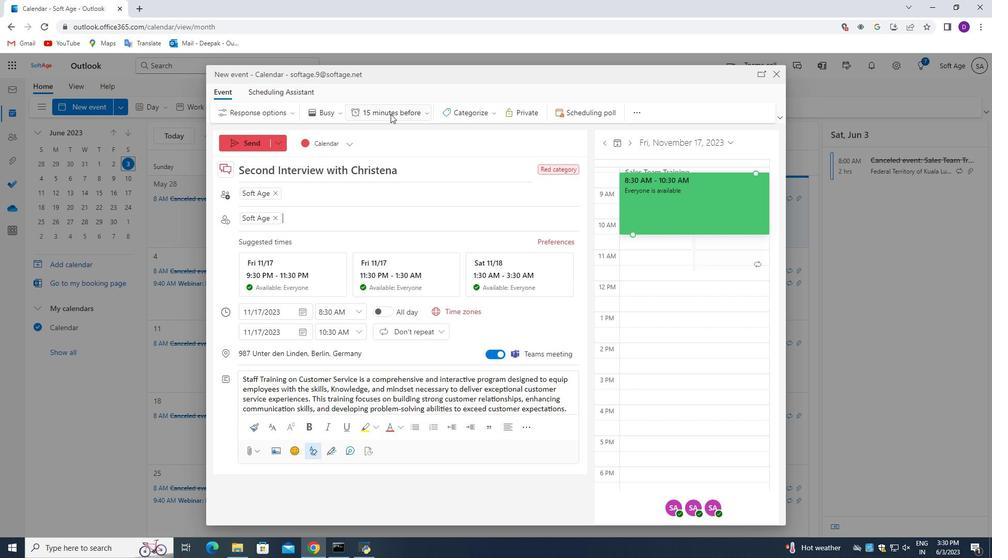 
Action: Mouse moved to (390, 149)
Screenshot: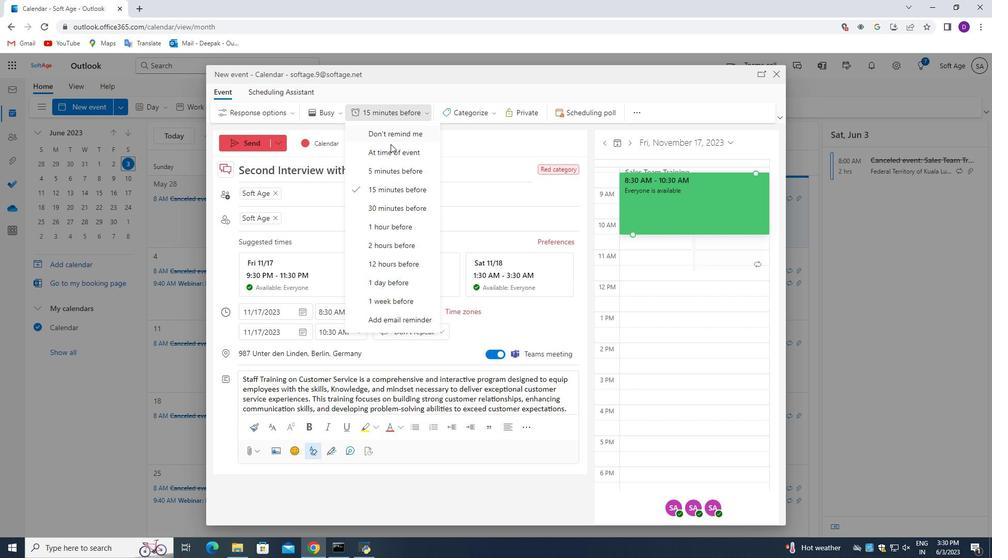 
Action: Mouse pressed left at (390, 149)
Screenshot: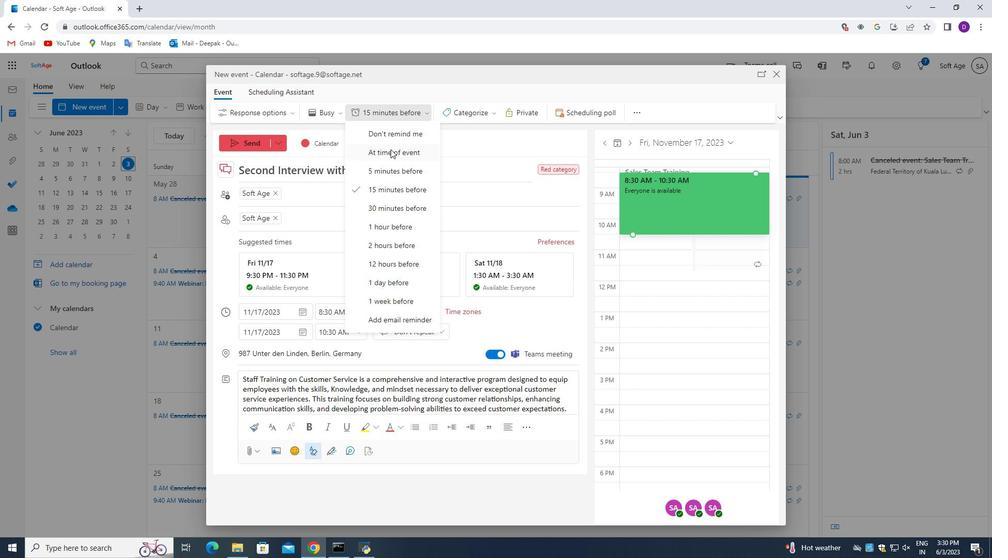 
Action: Mouse moved to (384, 282)
Screenshot: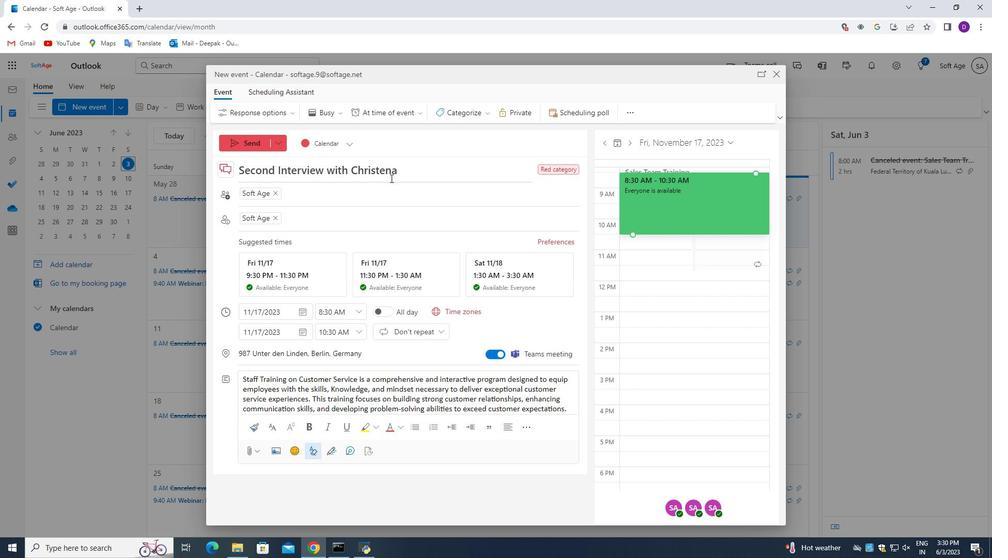 
Action: Mouse scrolled (384, 282) with delta (0, 0)
Screenshot: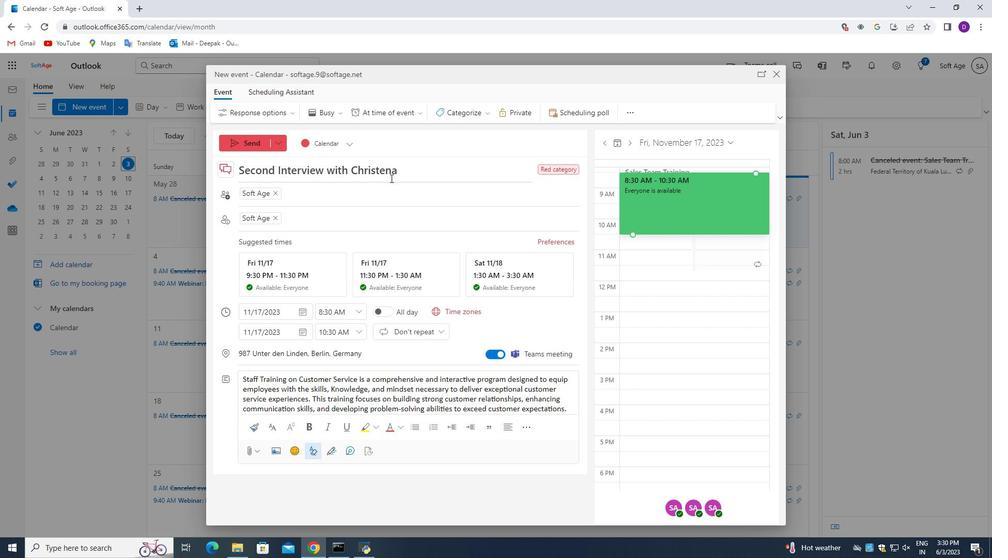 
Action: Mouse moved to (384, 288)
Screenshot: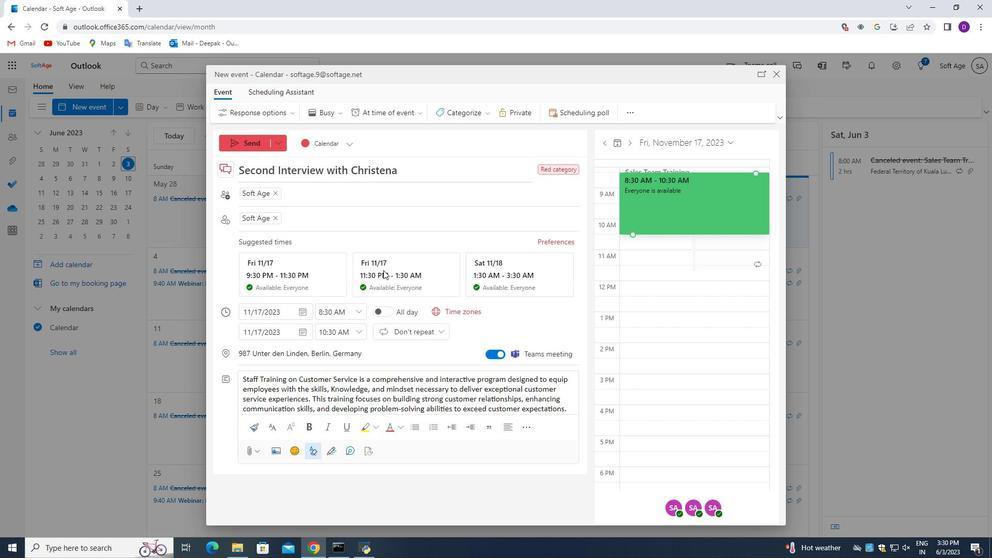 
Action: Mouse scrolled (384, 287) with delta (0, 0)
Screenshot: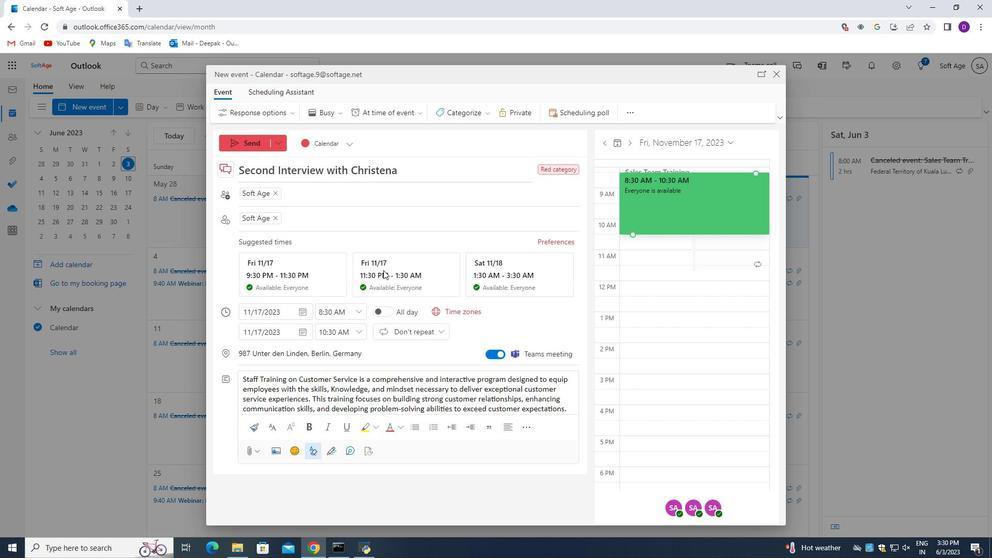 
Action: Mouse moved to (381, 293)
Screenshot: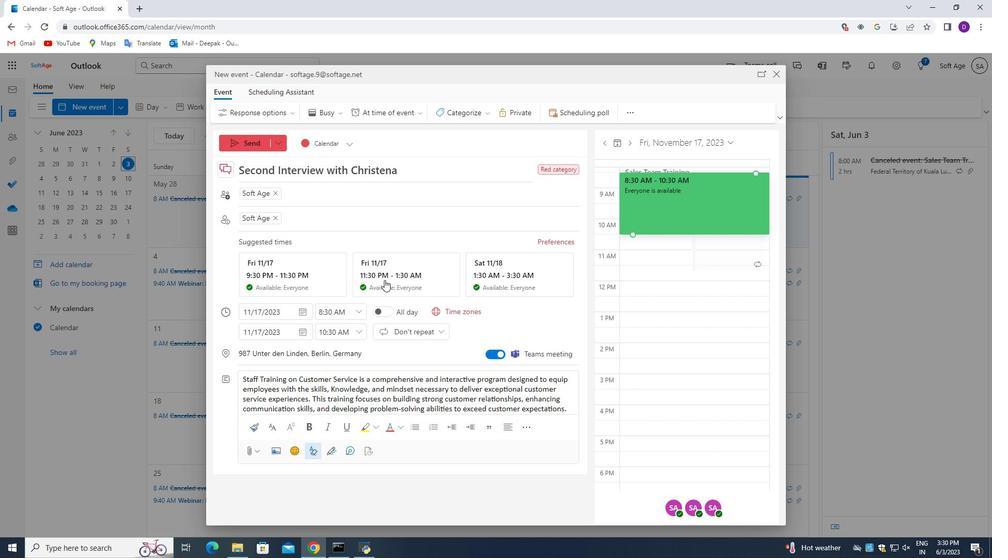 
Action: Mouse scrolled (382, 292) with delta (0, 0)
Screenshot: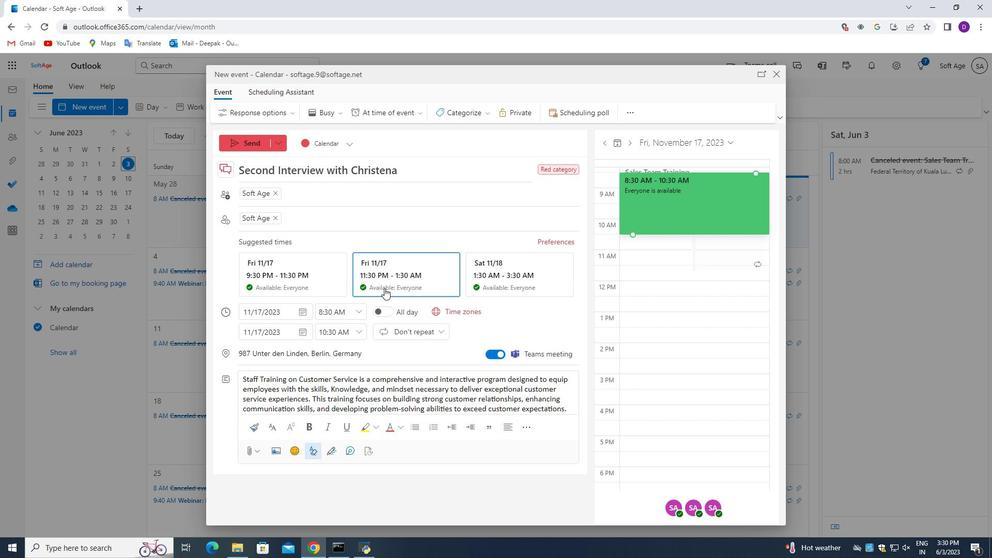 
Action: Mouse moved to (241, 144)
Screenshot: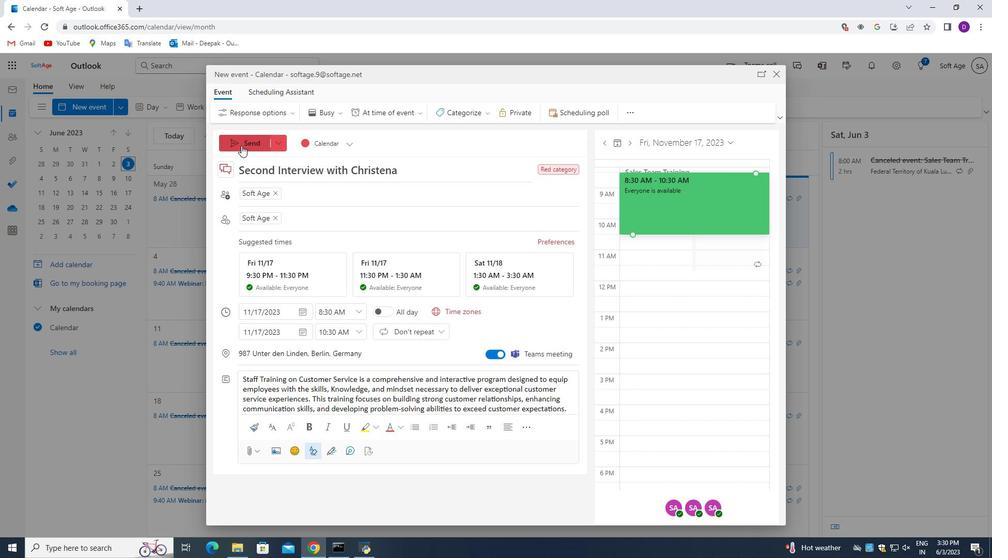 
Action: Mouse pressed left at (241, 144)
Screenshot: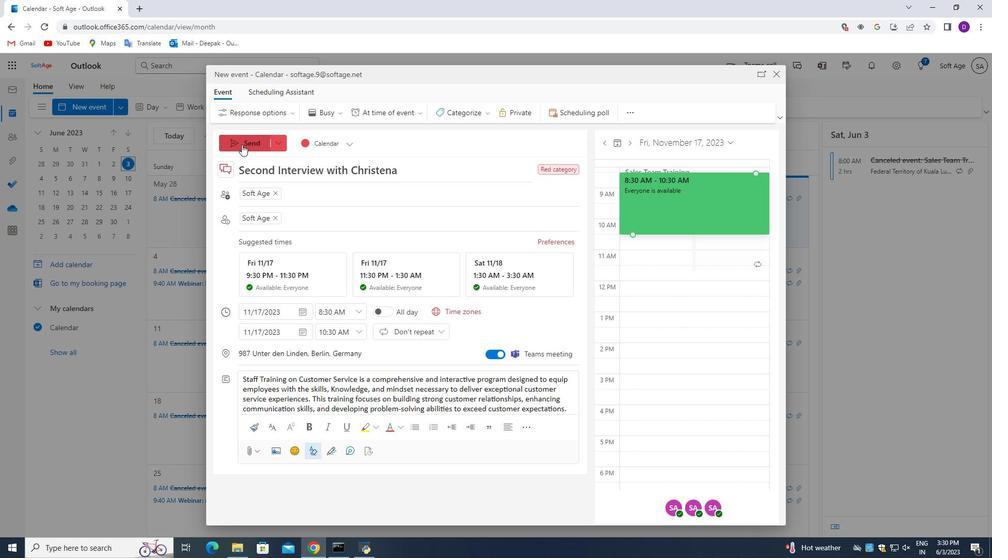 
Action: Mouse moved to (366, 310)
Screenshot: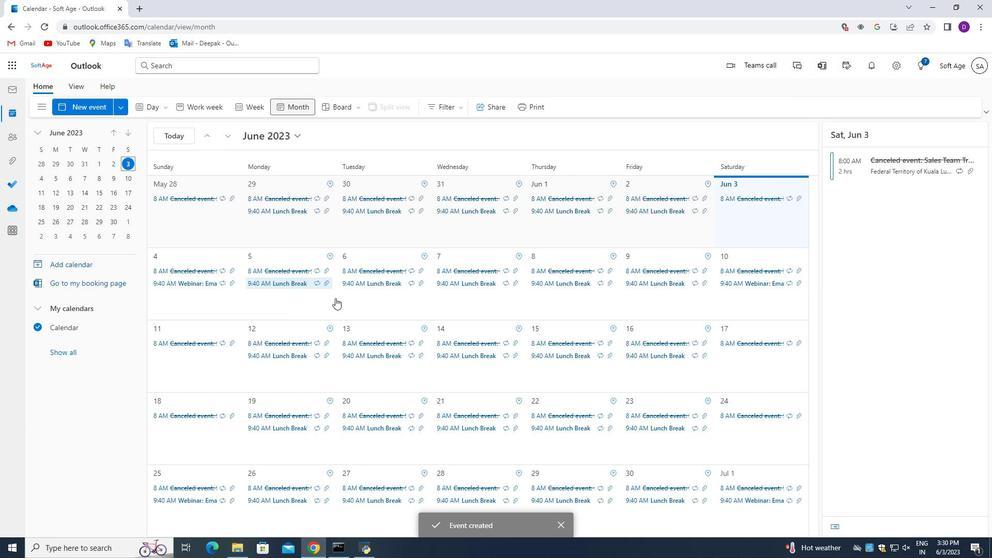 
